 Task: Look for space in Akkol', Kazakhstan from 26th August, 2023 to 10th September, 2023 for 6 adults, 2 children in price range Rs.10000 to Rs.15000. Place can be entire place or shared room with 6 bedrooms having 6 beds and 6 bathrooms. Property type can be house, flat, guest house. Amenities needed are: wifi, TV, free parkinig on premises, gym, breakfast. Booking option can be shelf check-in. Required host language is English.
Action: Mouse moved to (411, 52)
Screenshot: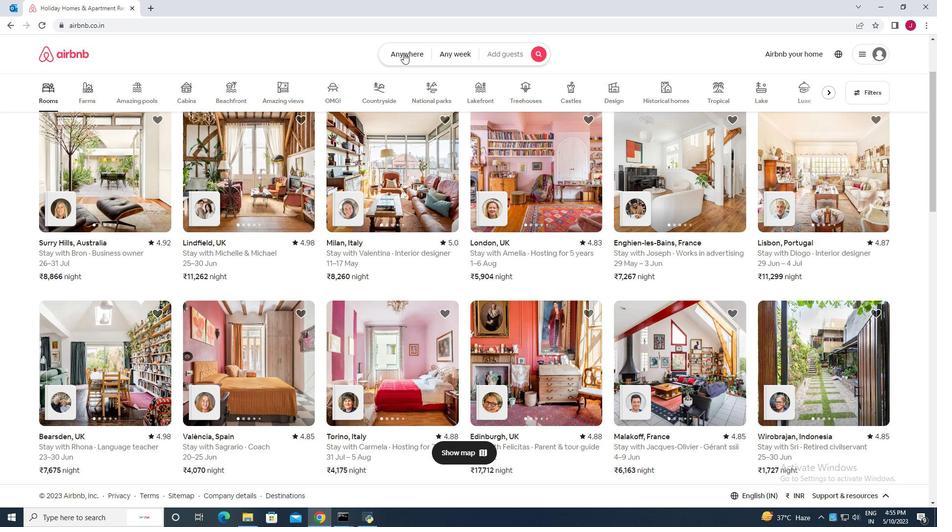 
Action: Mouse pressed left at (411, 52)
Screenshot: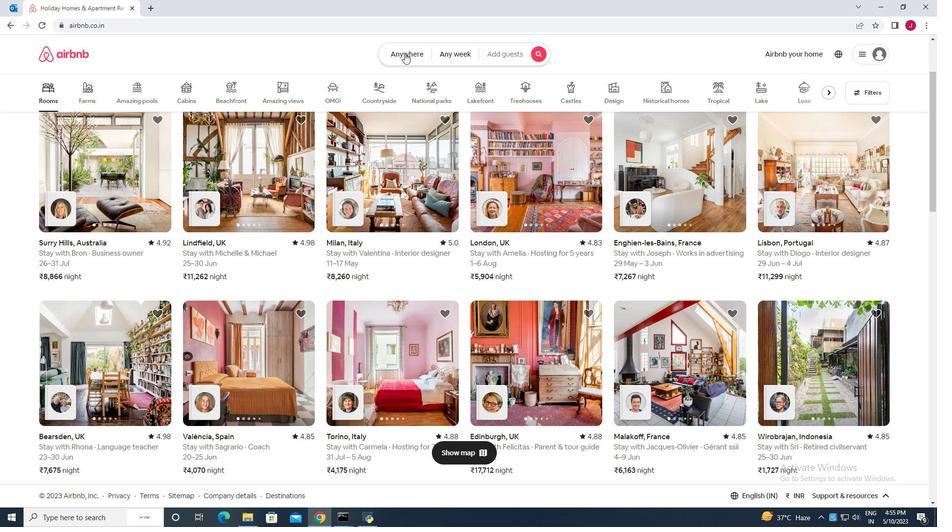 
Action: Mouse moved to (308, 93)
Screenshot: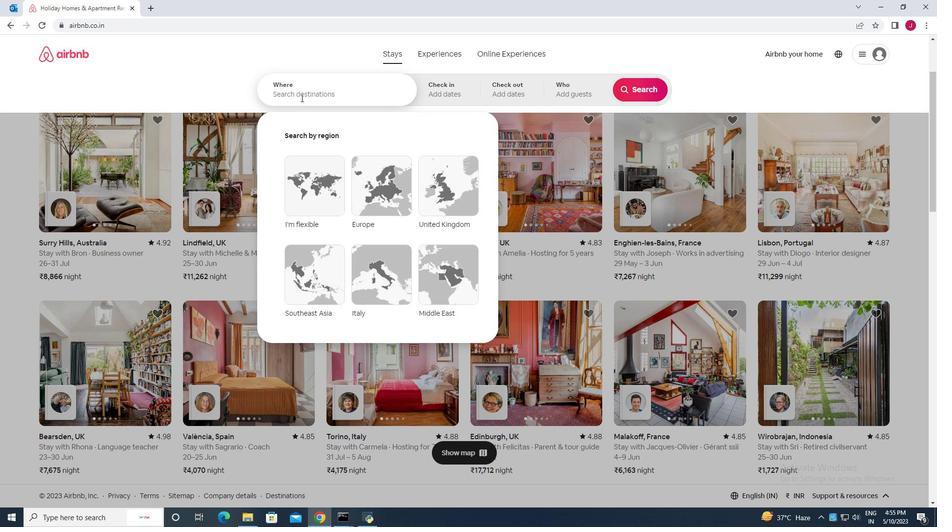 
Action: Mouse pressed left at (308, 93)
Screenshot: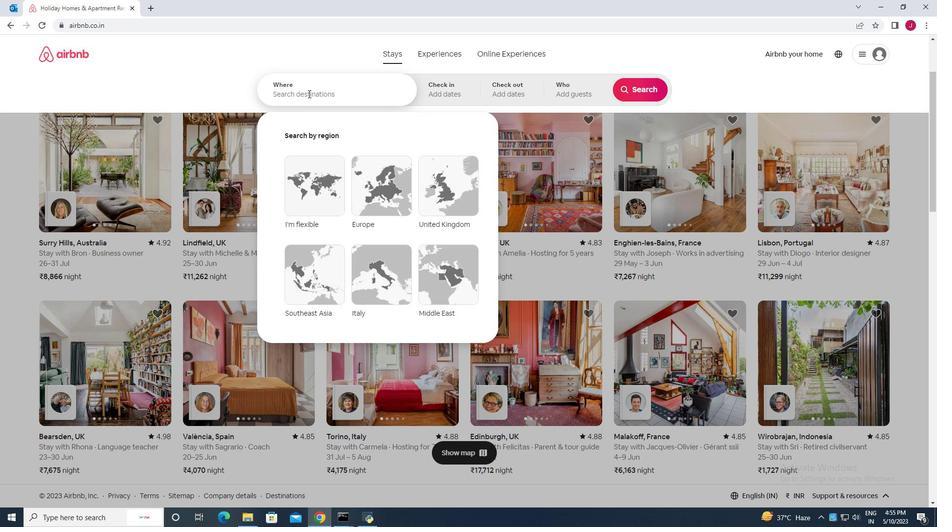 
Action: Key pressed akkol<Key.space>kazakhstan
Screenshot: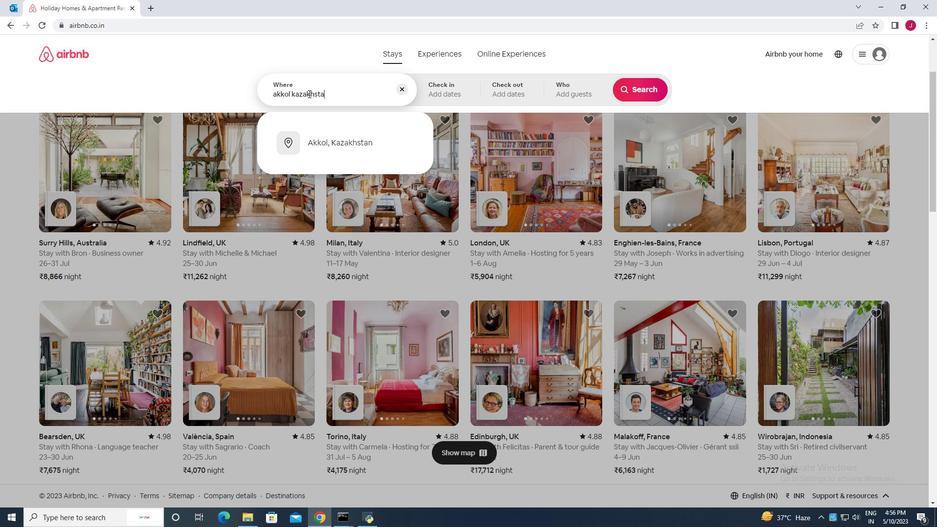 
Action: Mouse moved to (341, 138)
Screenshot: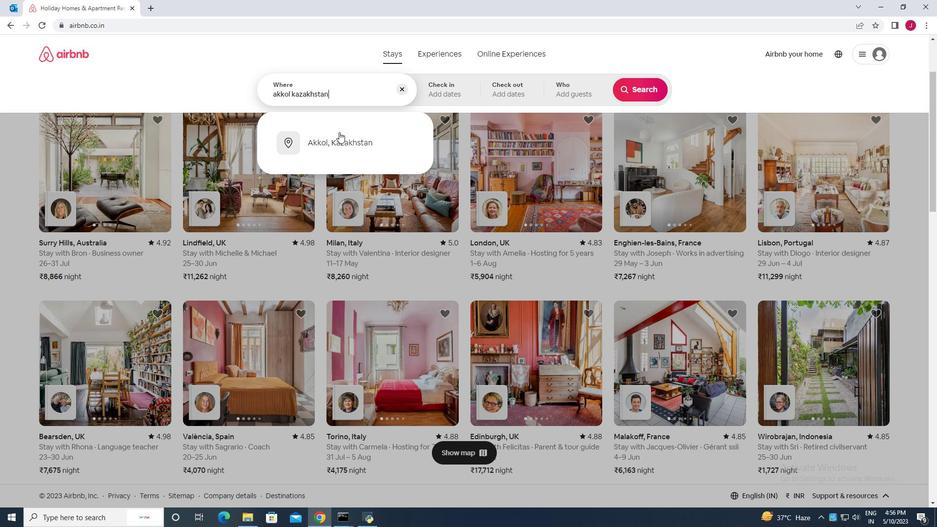 
Action: Mouse pressed left at (341, 138)
Screenshot: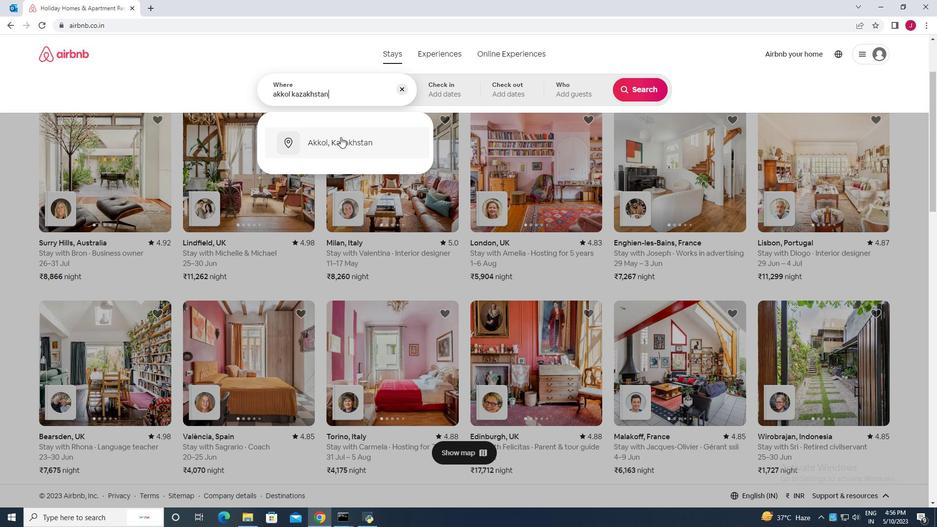 
Action: Mouse moved to (638, 168)
Screenshot: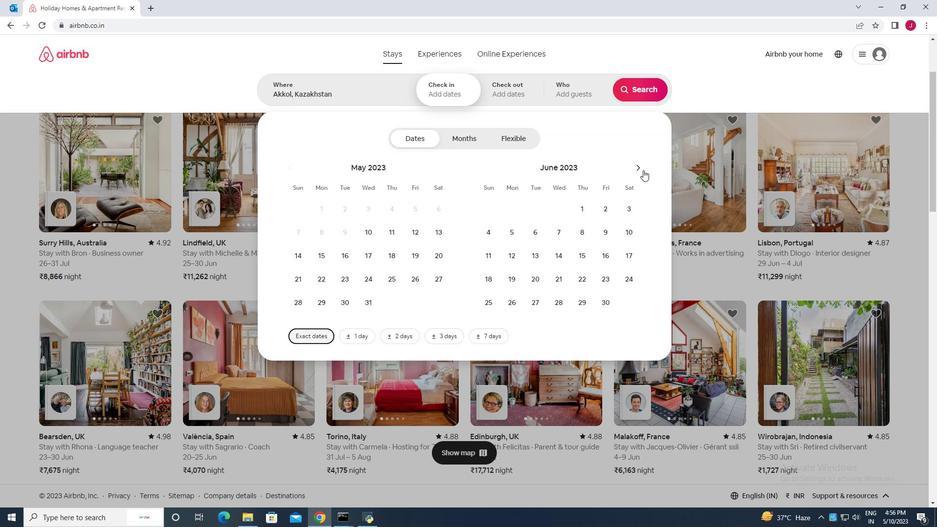 
Action: Mouse pressed left at (638, 168)
Screenshot: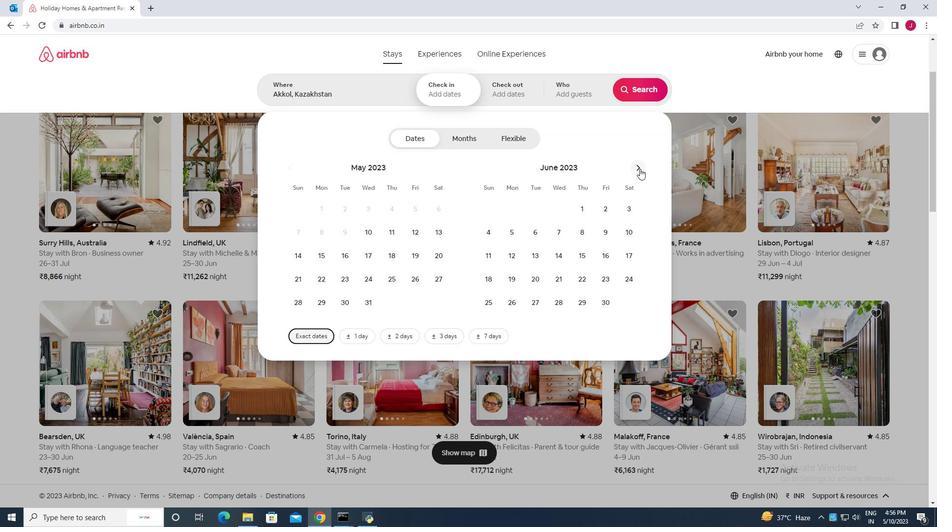 
Action: Mouse pressed left at (638, 168)
Screenshot: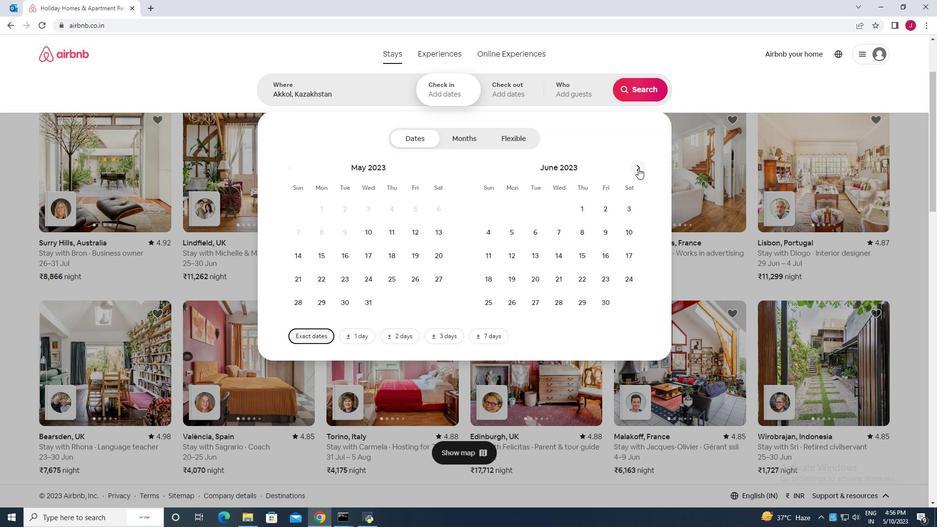 
Action: Mouse moved to (590, 233)
Screenshot: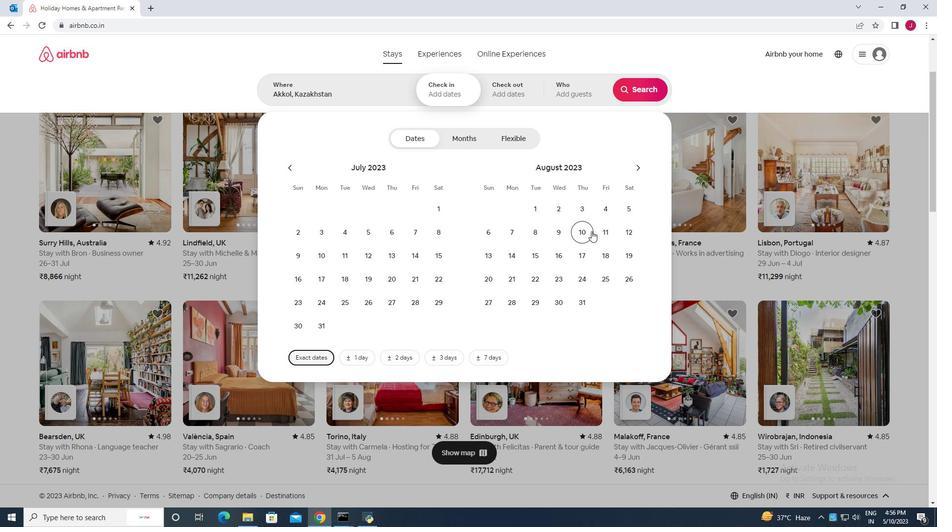 
Action: Mouse pressed left at (590, 233)
Screenshot: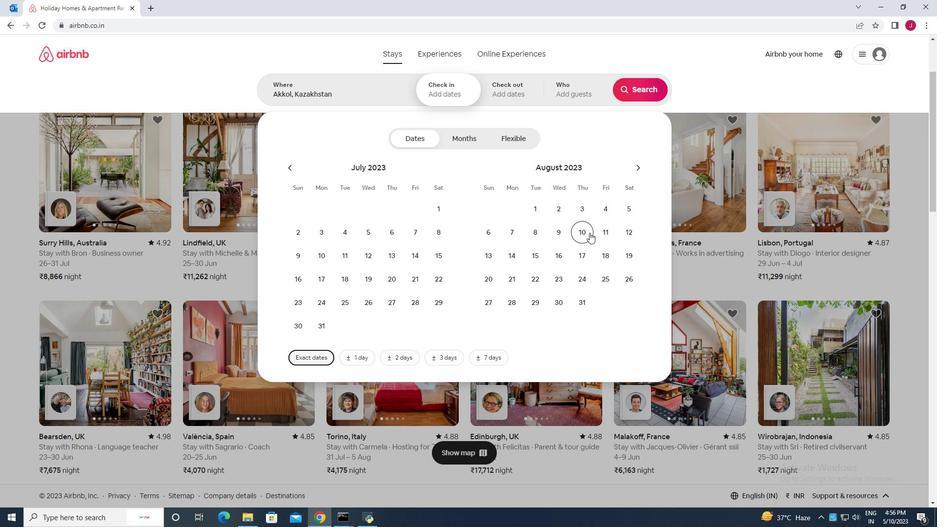 
Action: Mouse moved to (638, 167)
Screenshot: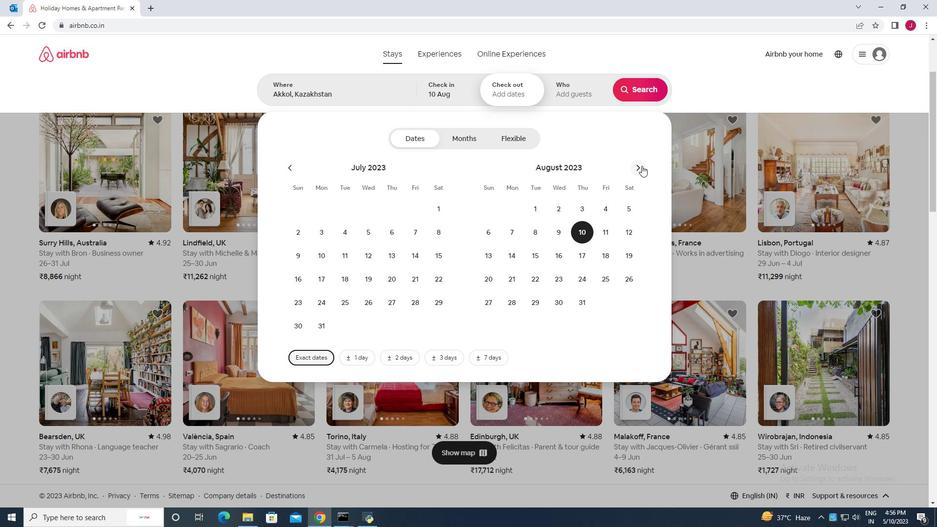 
Action: Mouse pressed left at (638, 167)
Screenshot: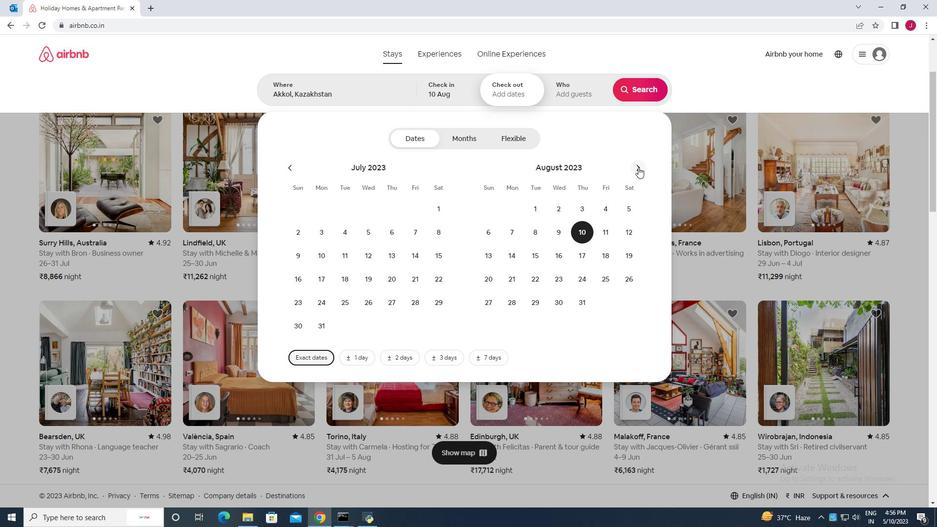
Action: Mouse moved to (486, 257)
Screenshot: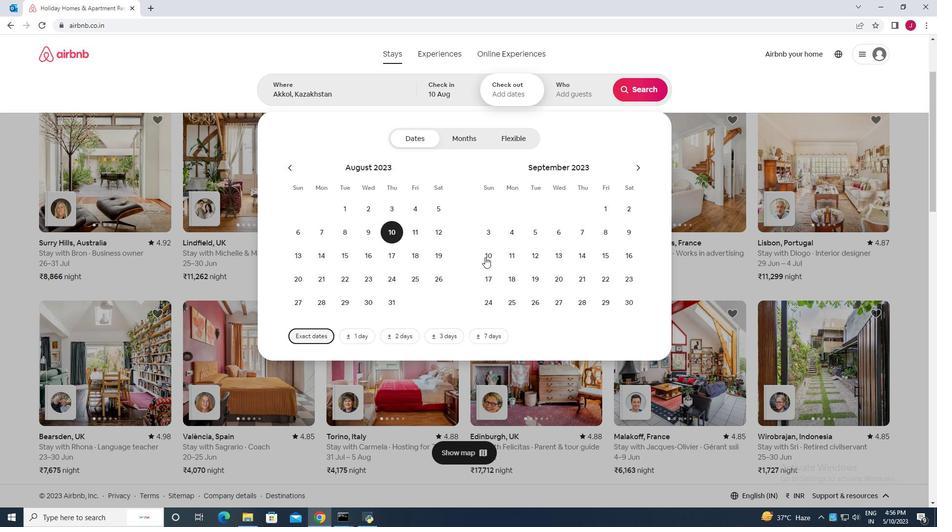 
Action: Mouse pressed left at (486, 257)
Screenshot: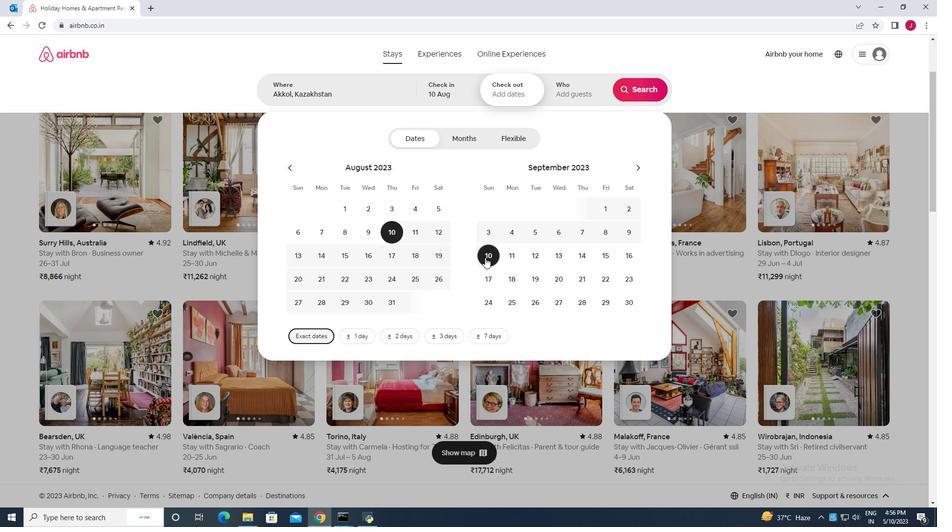 
Action: Mouse moved to (565, 94)
Screenshot: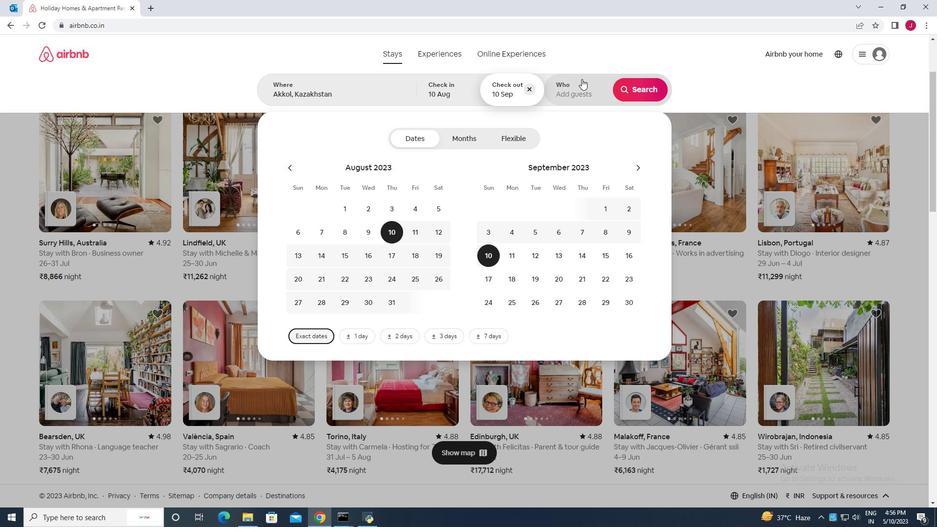 
Action: Mouse pressed left at (565, 94)
Screenshot: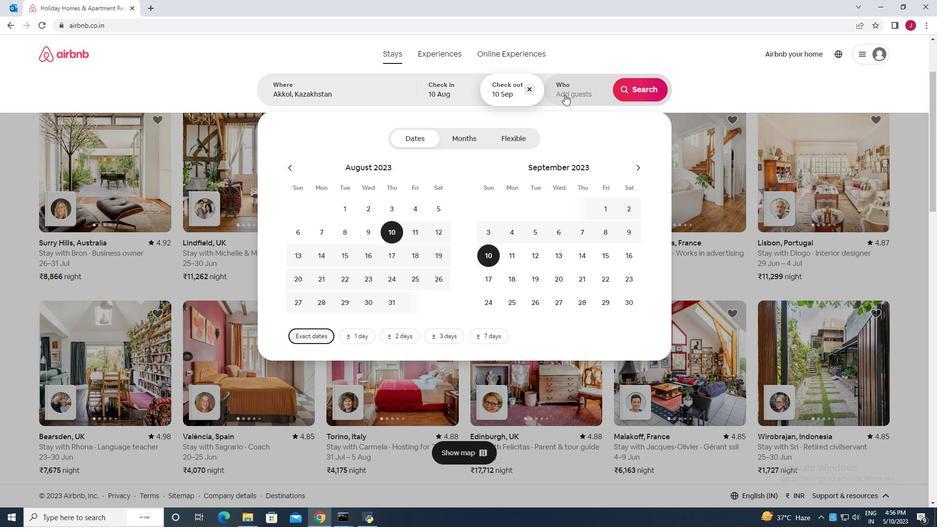 
Action: Mouse moved to (642, 144)
Screenshot: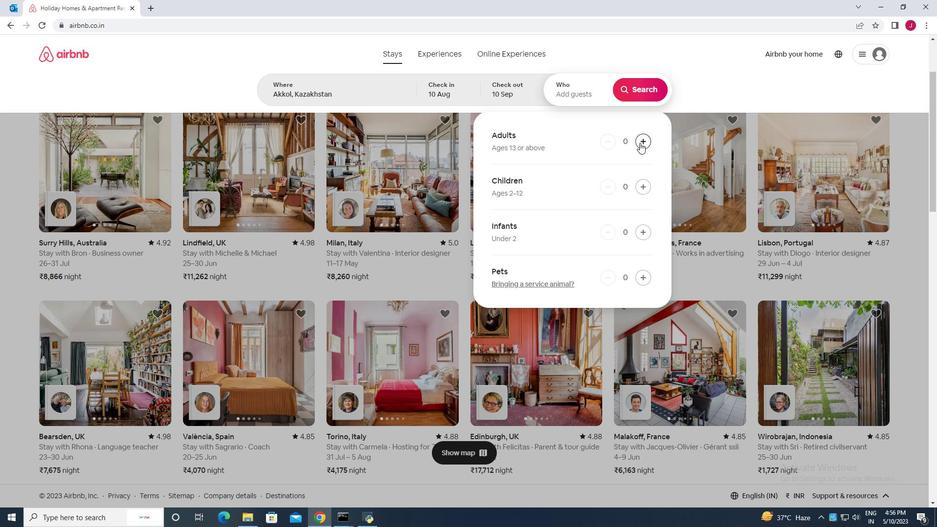 
Action: Mouse pressed left at (642, 144)
Screenshot: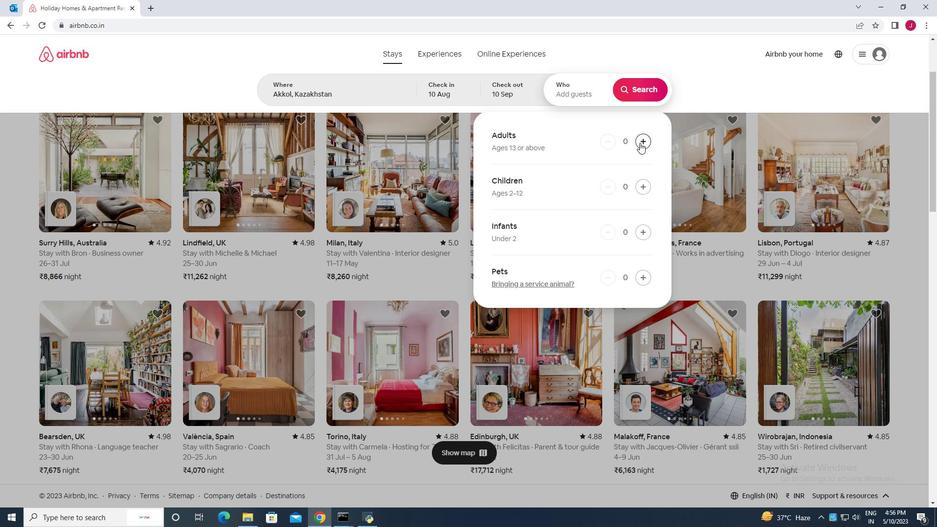
Action: Mouse moved to (643, 144)
Screenshot: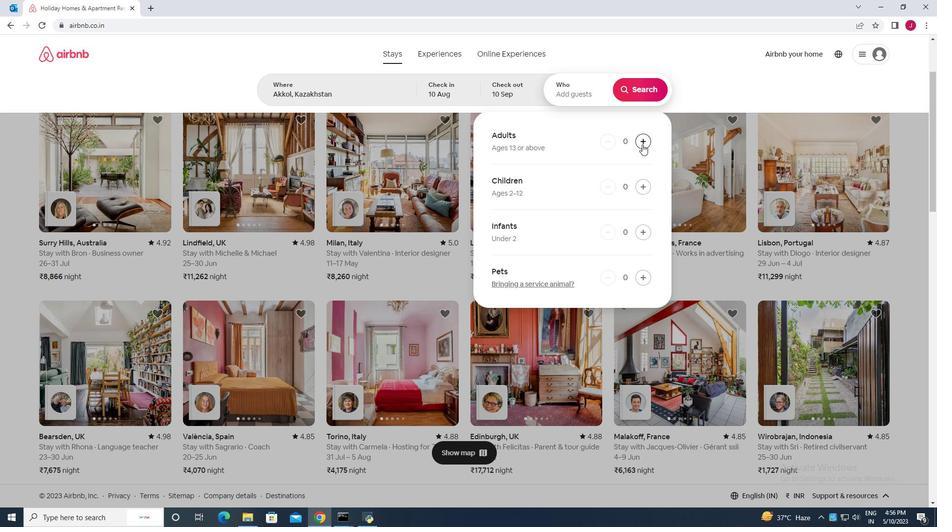 
Action: Mouse pressed left at (643, 144)
Screenshot: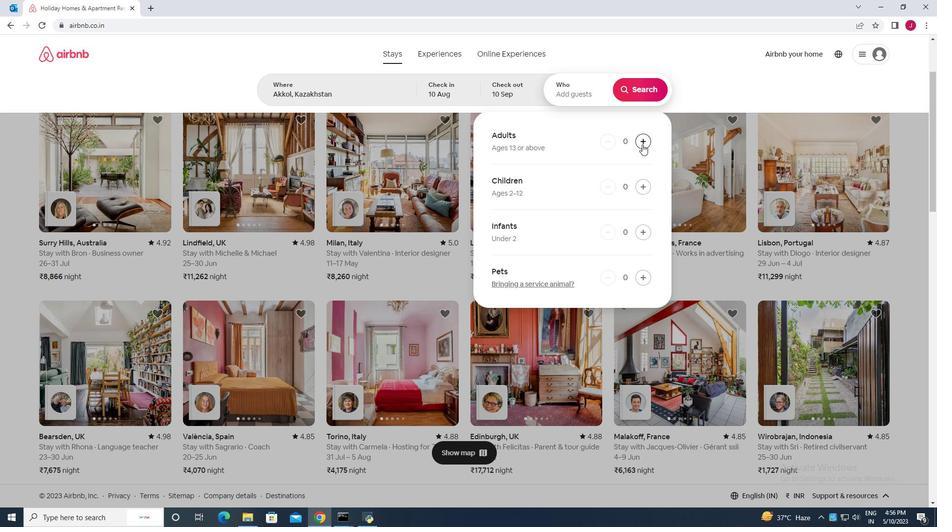 
Action: Mouse pressed left at (643, 144)
Screenshot: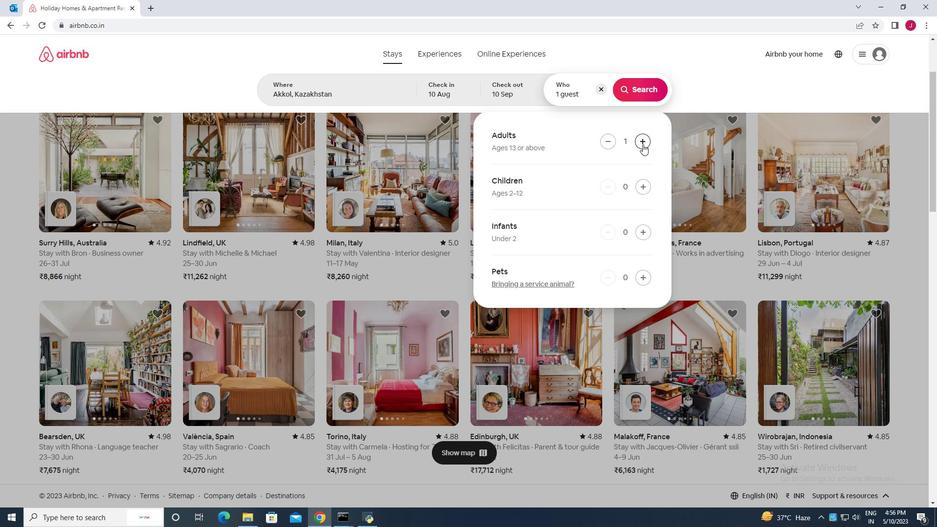 
Action: Mouse pressed left at (643, 144)
Screenshot: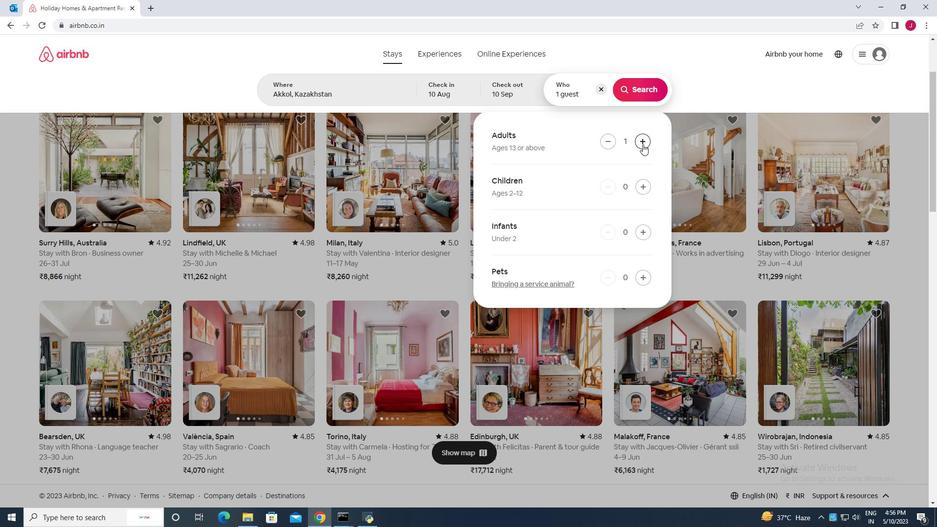 
Action: Mouse pressed left at (643, 144)
Screenshot: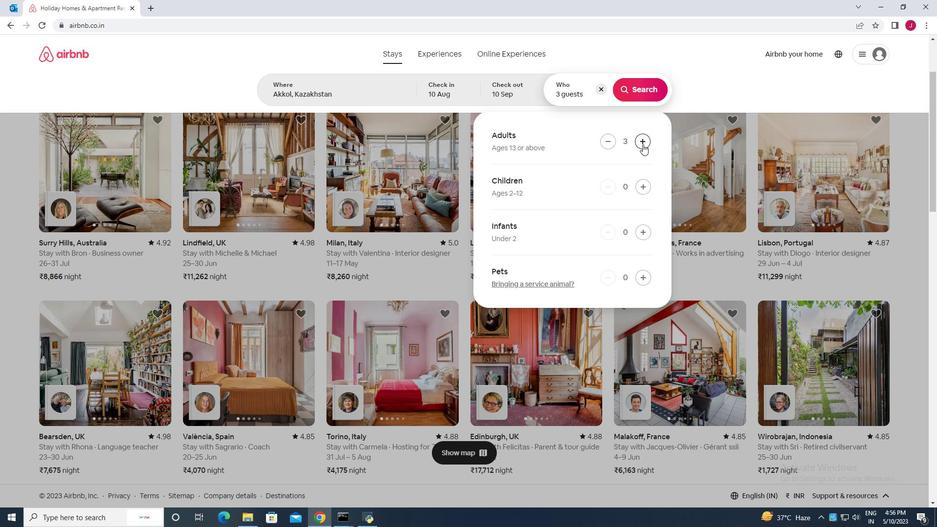 
Action: Mouse pressed left at (643, 144)
Screenshot: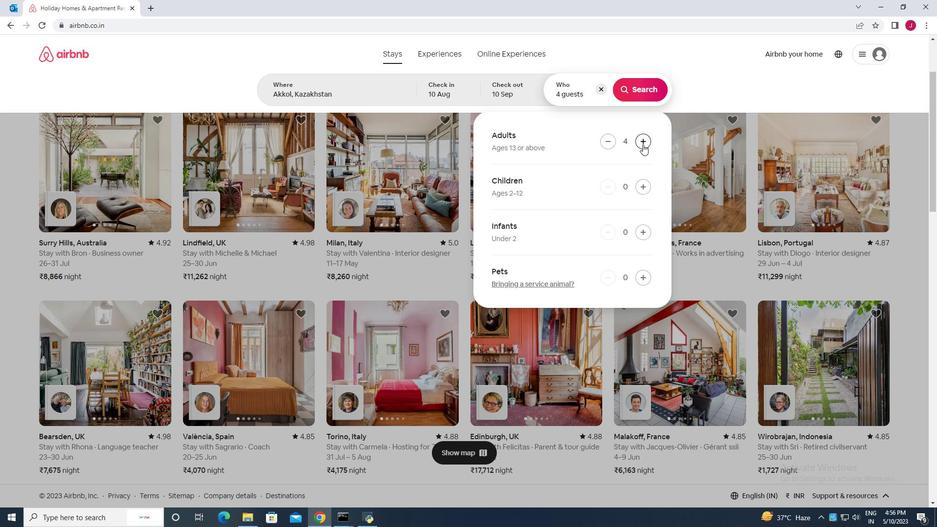 
Action: Mouse pressed left at (643, 144)
Screenshot: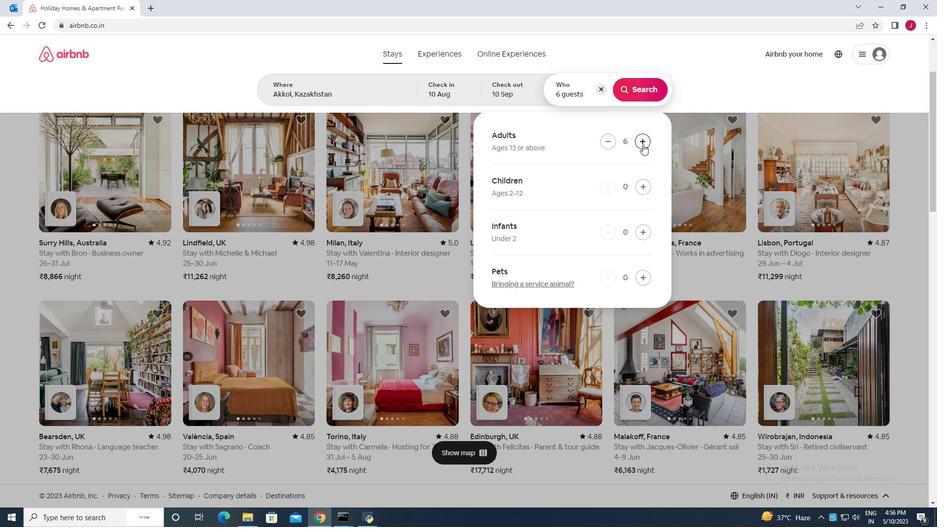 
Action: Mouse moved to (610, 142)
Screenshot: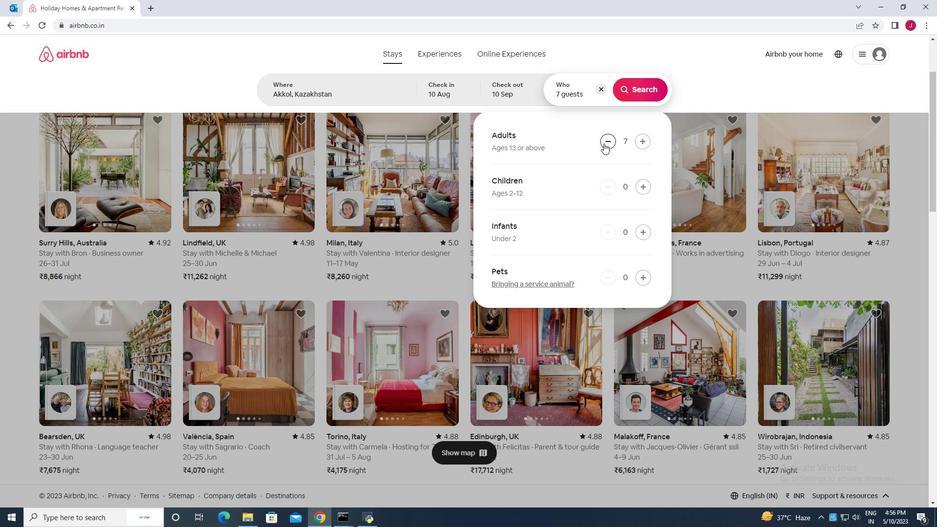 
Action: Mouse pressed left at (610, 142)
Screenshot: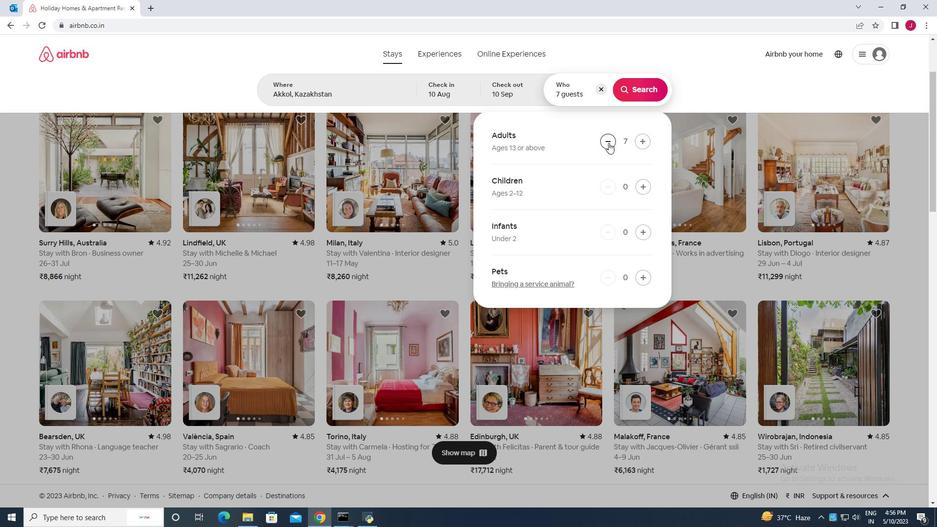 
Action: Mouse moved to (641, 184)
Screenshot: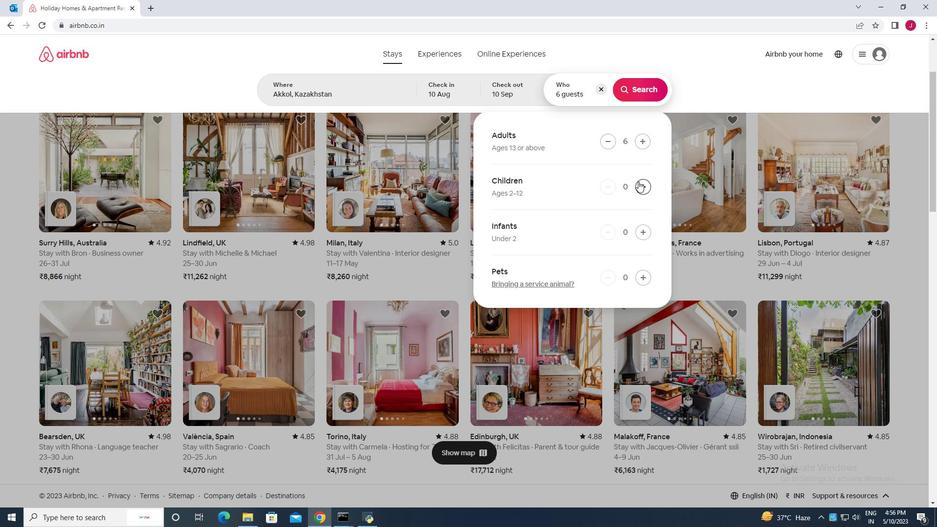 
Action: Mouse pressed left at (641, 184)
Screenshot: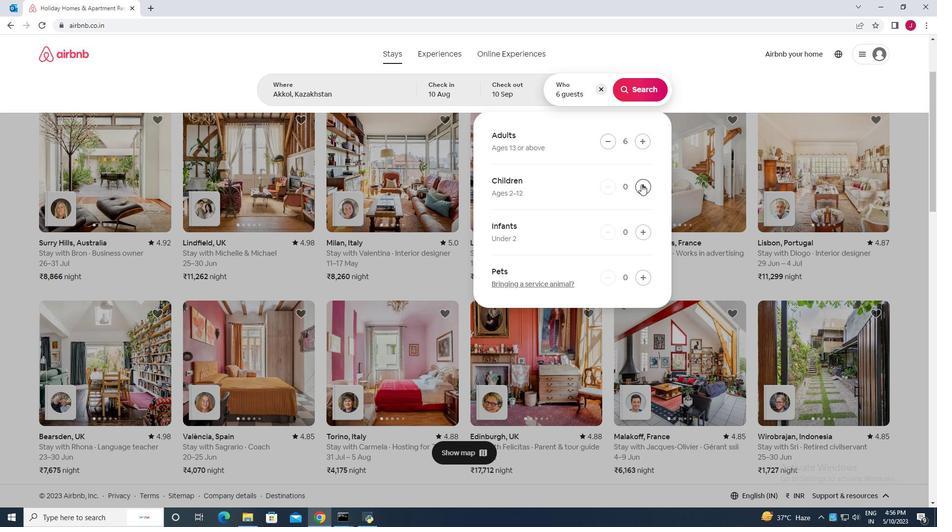 
Action: Mouse pressed left at (641, 184)
Screenshot: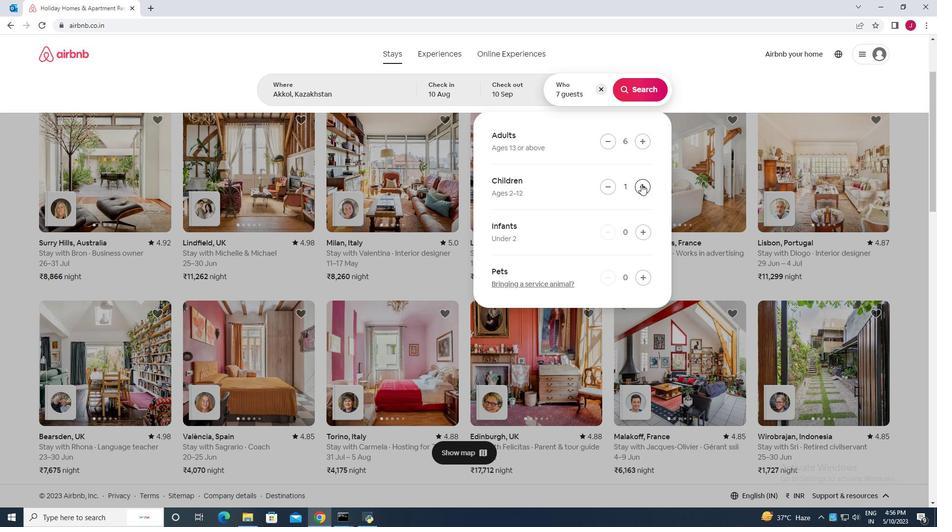 
Action: Mouse moved to (648, 91)
Screenshot: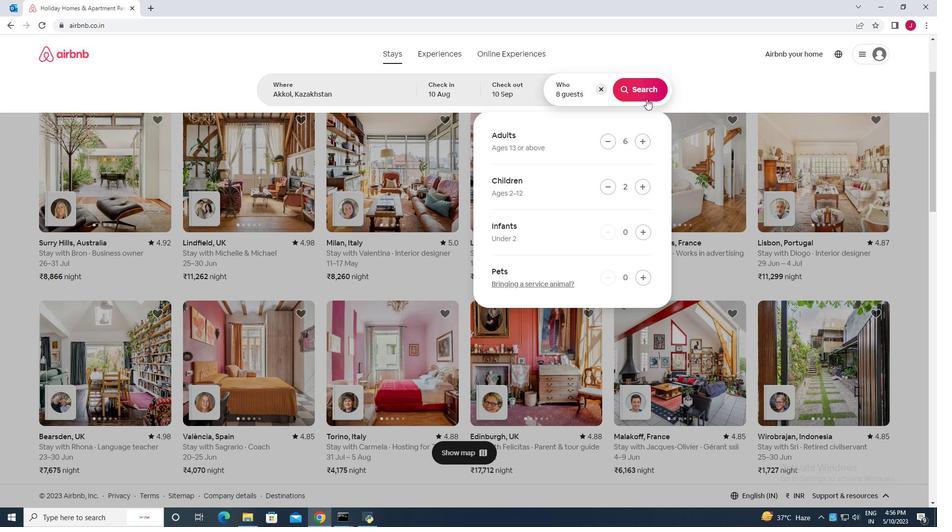 
Action: Mouse pressed left at (648, 91)
Screenshot: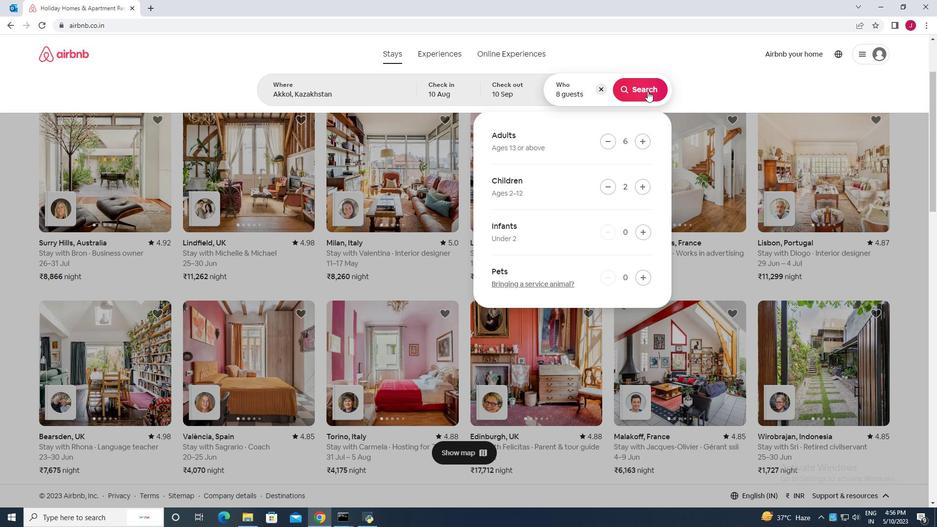 
Action: Mouse moved to (899, 93)
Screenshot: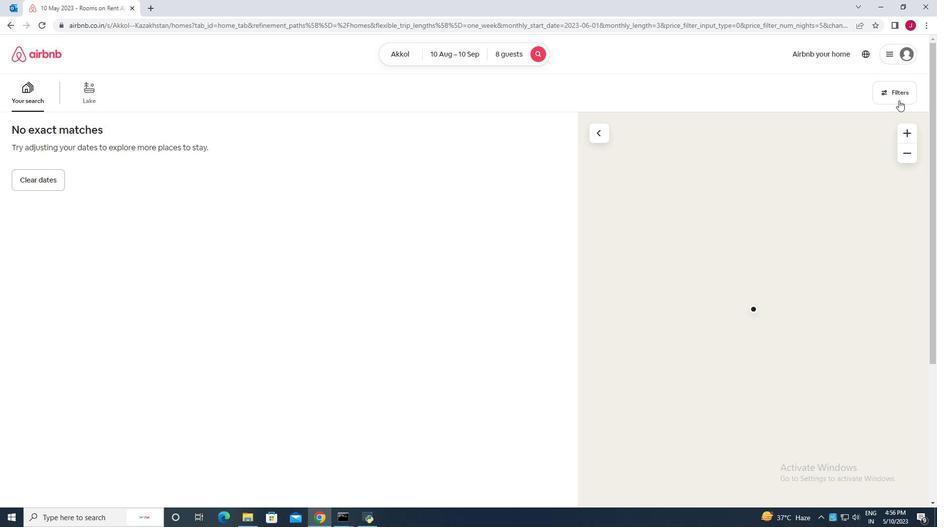 
Action: Mouse pressed left at (899, 93)
Screenshot: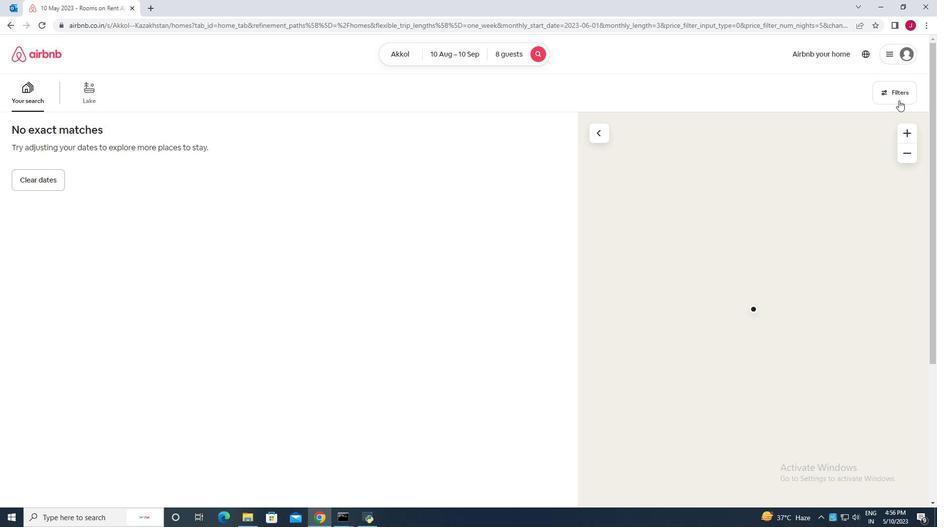
Action: Mouse moved to (364, 338)
Screenshot: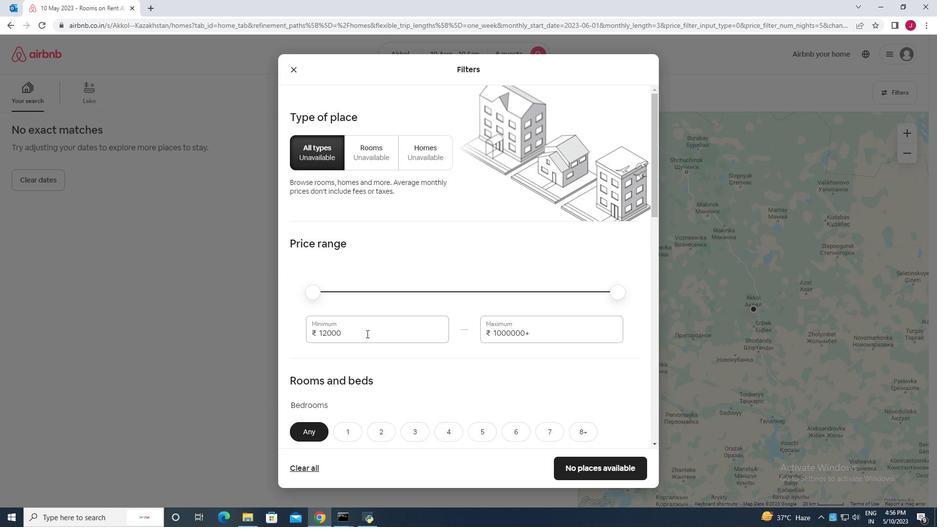 
Action: Mouse pressed left at (364, 338)
Screenshot: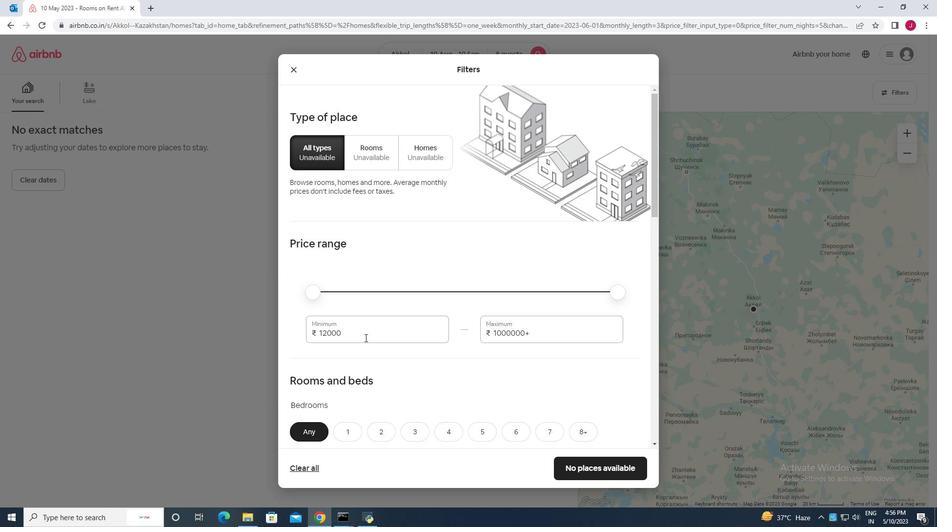 
Action: Mouse moved to (364, 338)
Screenshot: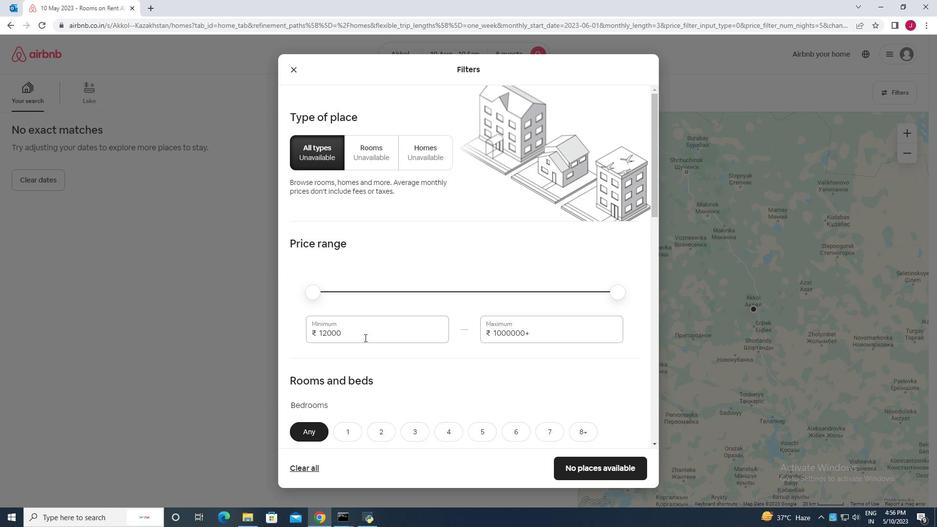 
Action: Key pressed <Key.backspace><Key.backspace><Key.backspace><Key.backspace><Key.backspace>10000
Screenshot: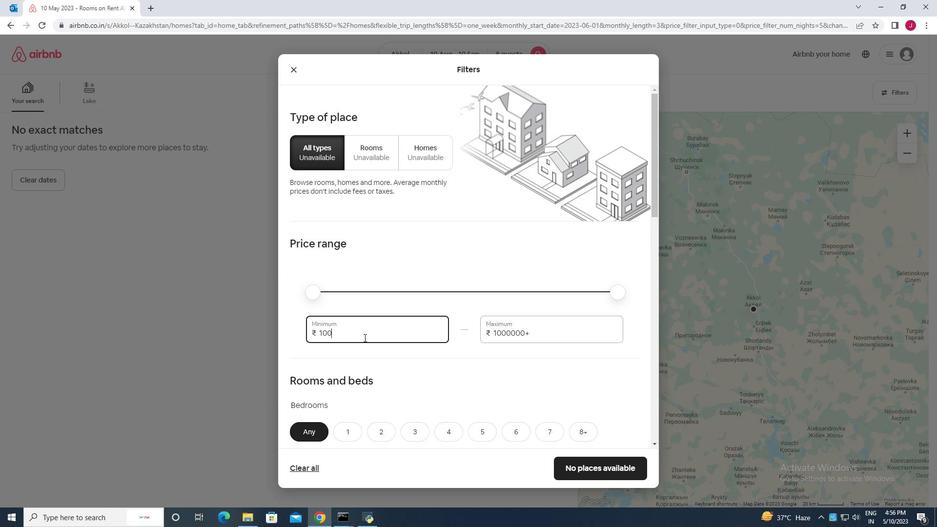
Action: Mouse moved to (558, 338)
Screenshot: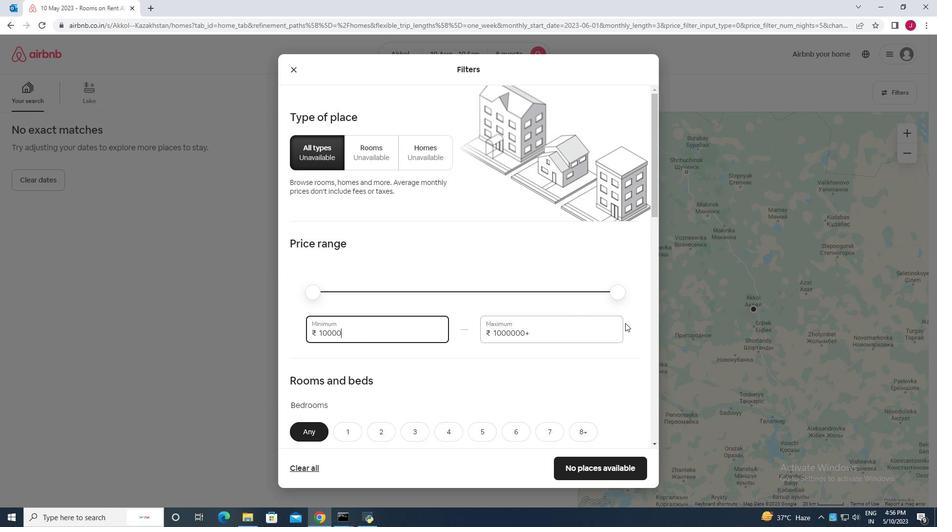 
Action: Mouse pressed left at (558, 338)
Screenshot: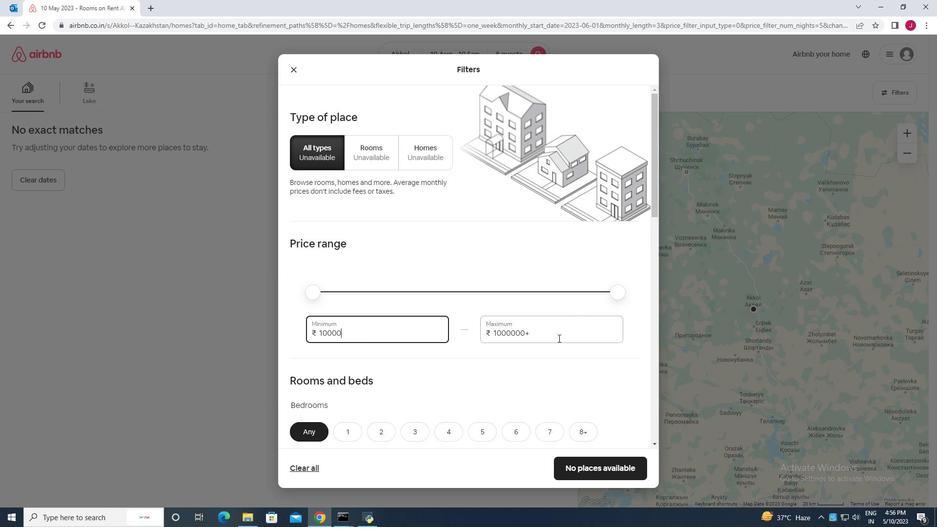 
Action: Key pressed <Key.backspace><Key.backspace><Key.backspace><Key.backspace><Key.backspace><Key.backspace><Key.backspace><Key.backspace><Key.backspace><Key.backspace><Key.backspace>15000
Screenshot: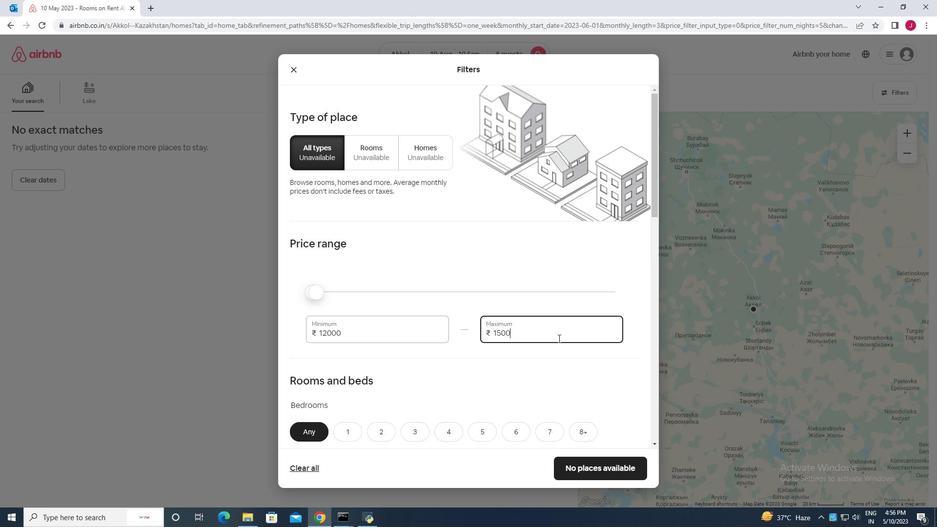 
Action: Mouse scrolled (558, 338) with delta (0, 0)
Screenshot: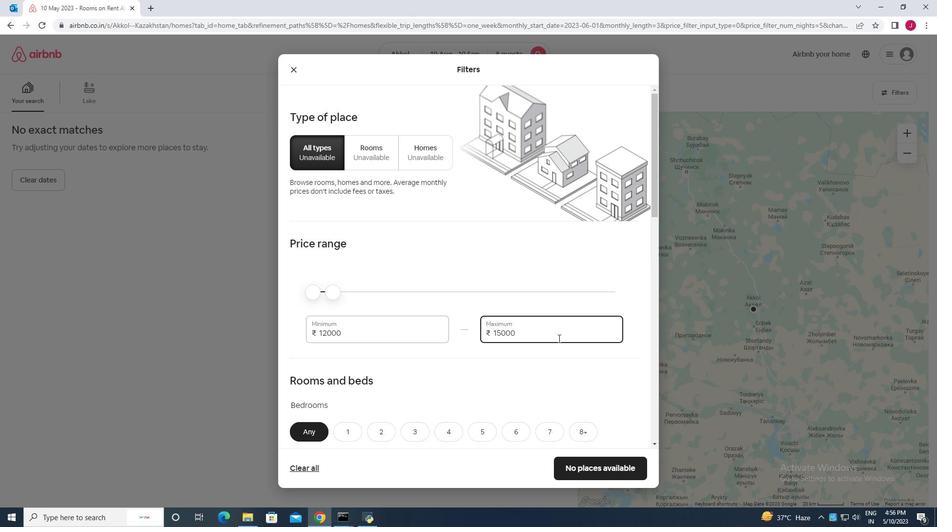 
Action: Mouse scrolled (558, 338) with delta (0, 0)
Screenshot: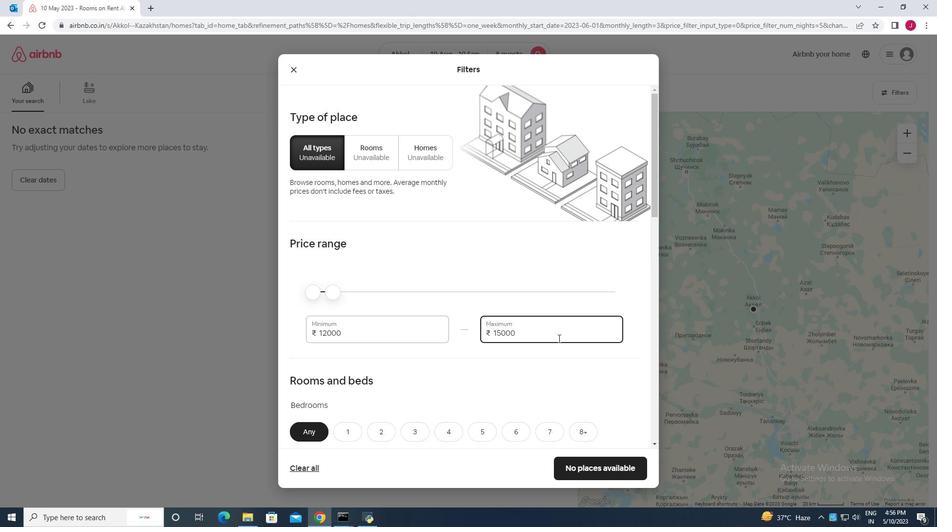 
Action: Mouse moved to (541, 343)
Screenshot: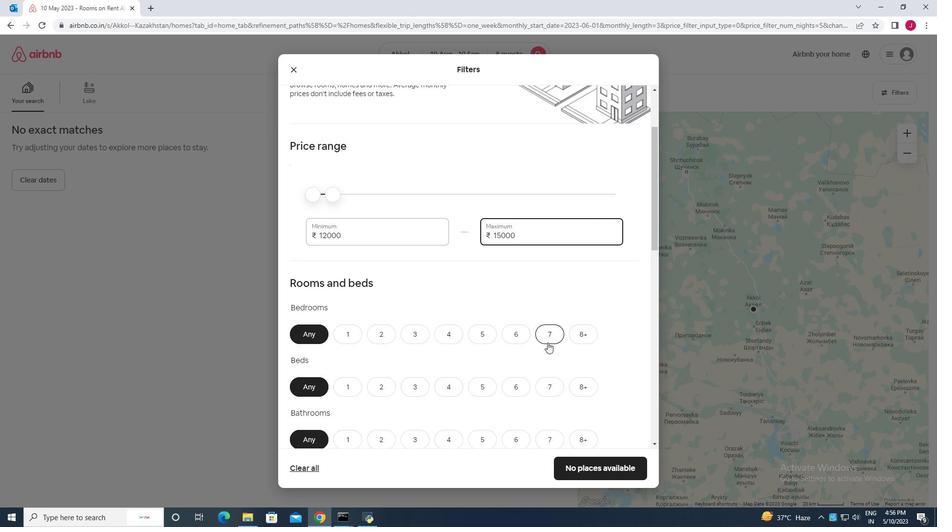 
Action: Mouse scrolled (541, 343) with delta (0, 0)
Screenshot: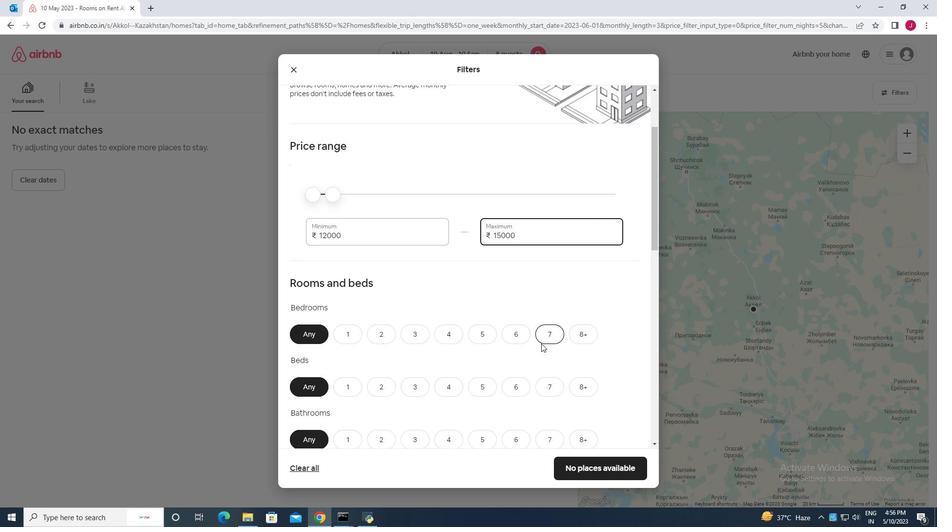 
Action: Mouse scrolled (541, 343) with delta (0, 0)
Screenshot: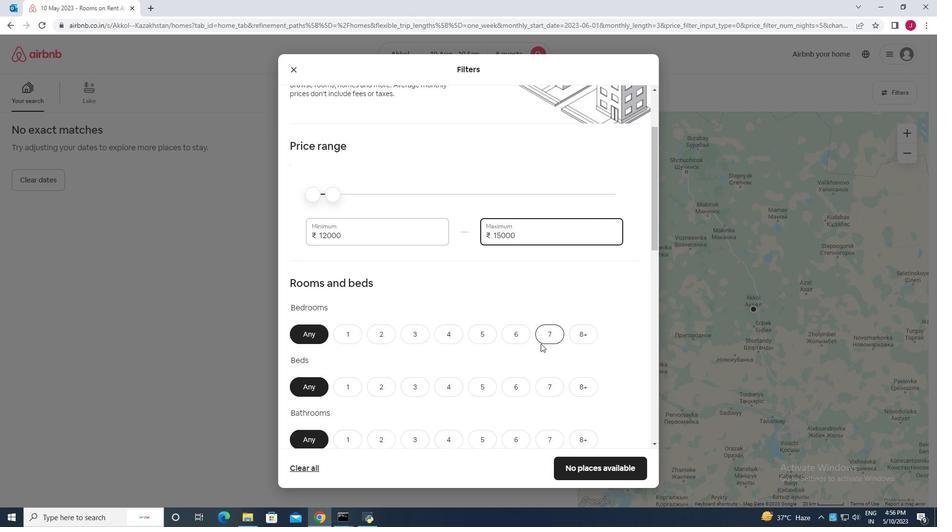 
Action: Mouse scrolled (541, 343) with delta (0, 0)
Screenshot: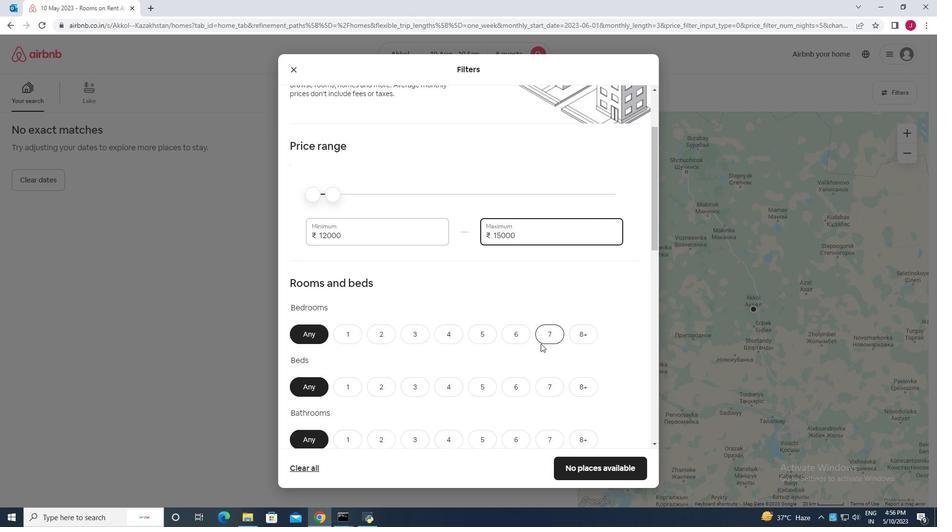 
Action: Mouse moved to (518, 191)
Screenshot: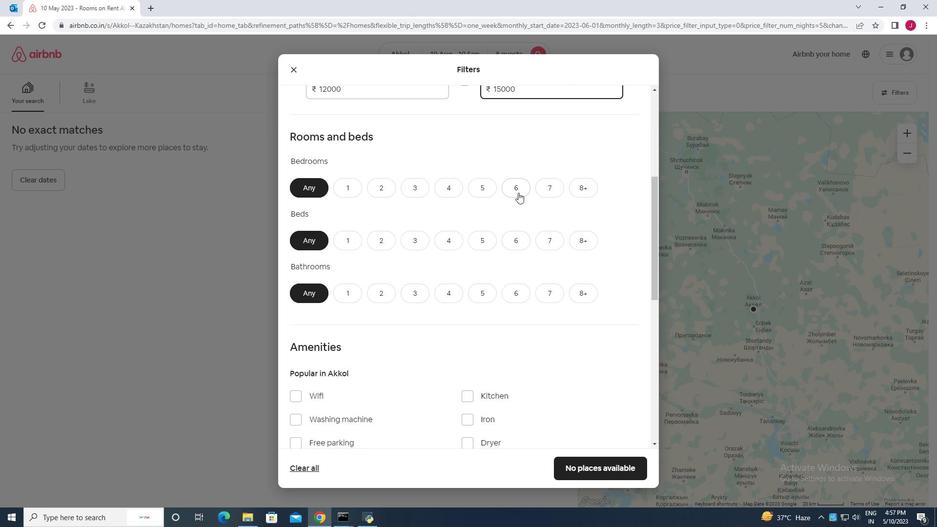 
Action: Mouse pressed left at (518, 191)
Screenshot: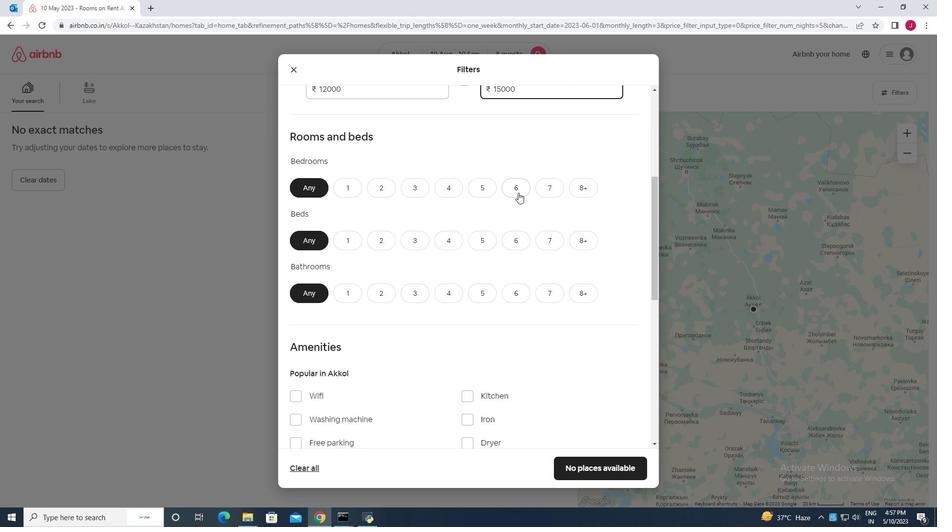 
Action: Mouse moved to (516, 242)
Screenshot: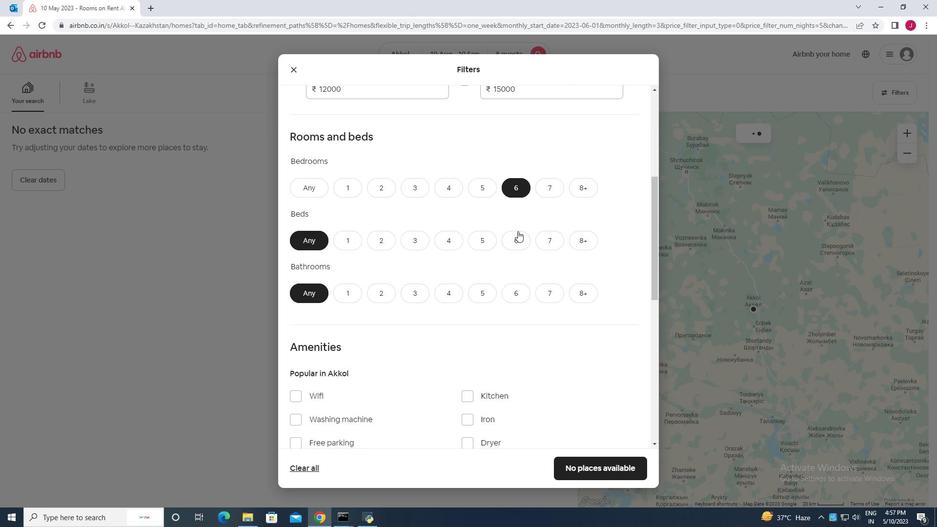 
Action: Mouse pressed left at (516, 242)
Screenshot: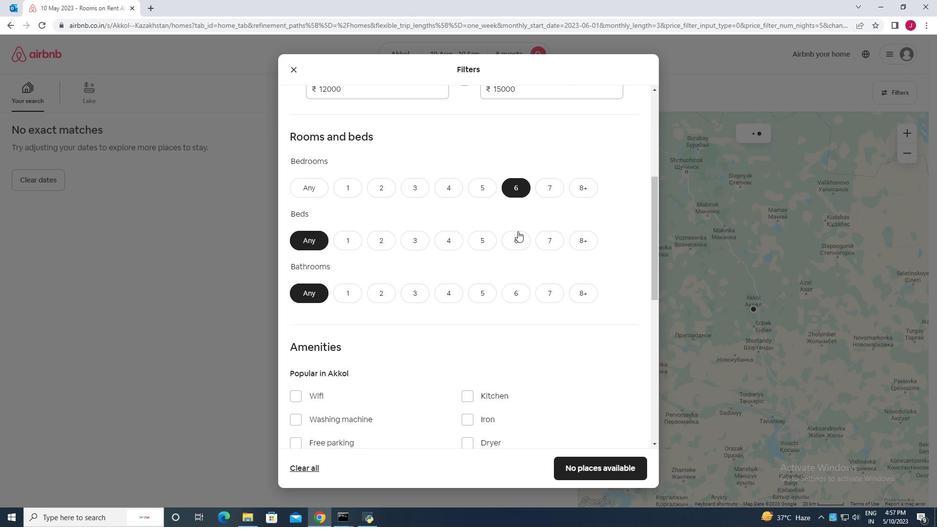
Action: Mouse moved to (517, 291)
Screenshot: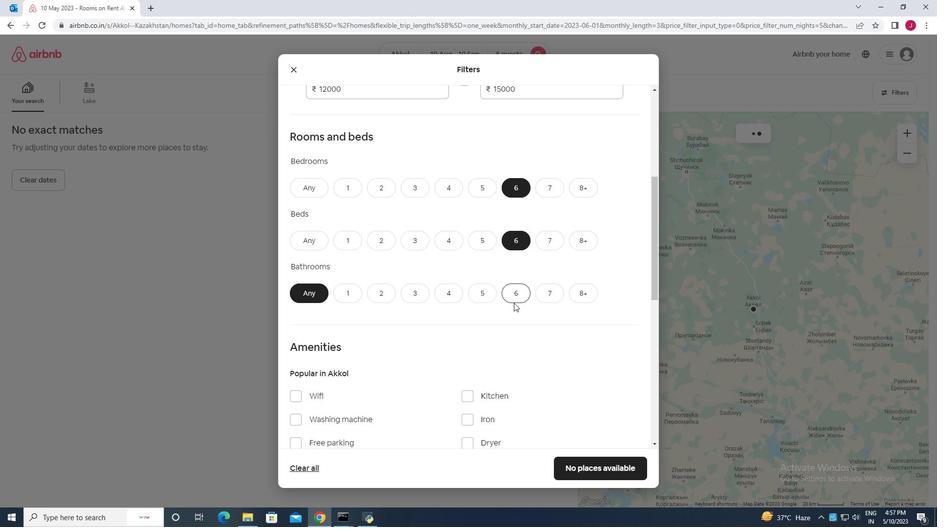 
Action: Mouse pressed left at (517, 291)
Screenshot: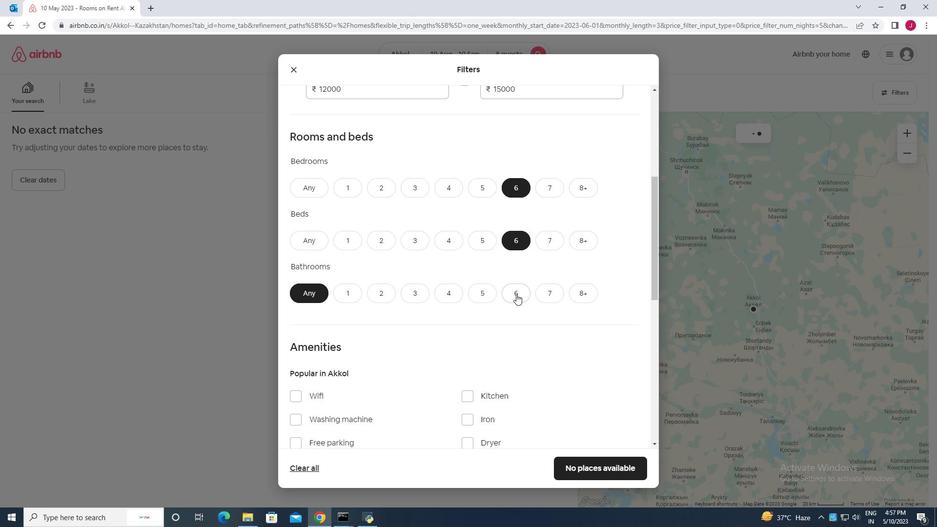 
Action: Mouse moved to (466, 301)
Screenshot: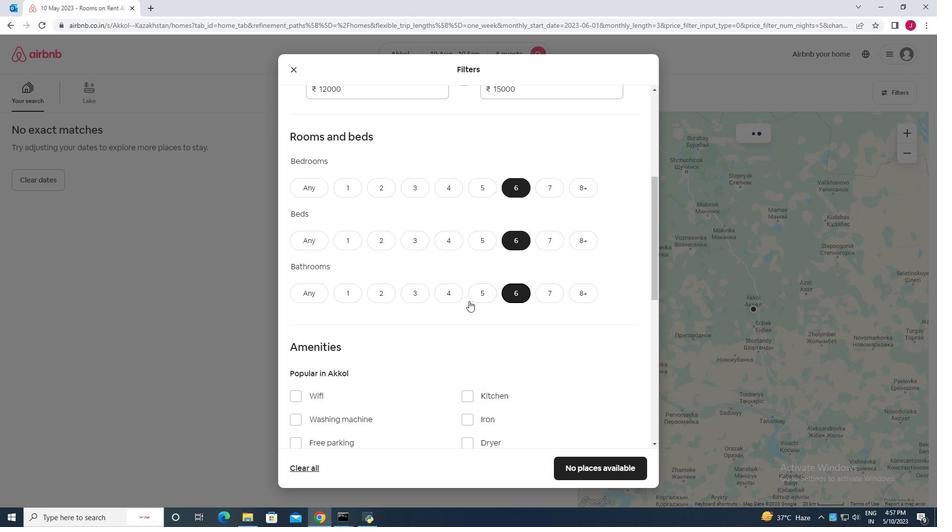 
Action: Mouse scrolled (466, 301) with delta (0, 0)
Screenshot: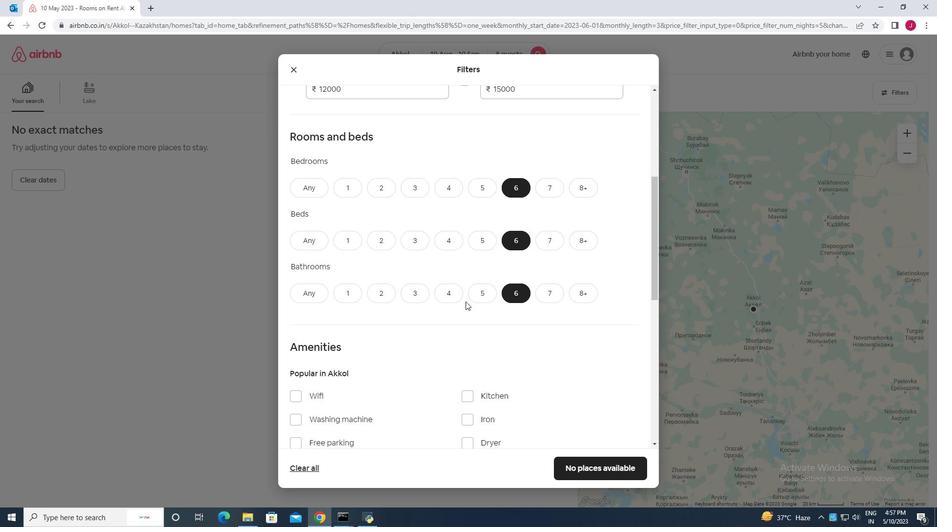 
Action: Mouse scrolled (466, 301) with delta (0, 0)
Screenshot: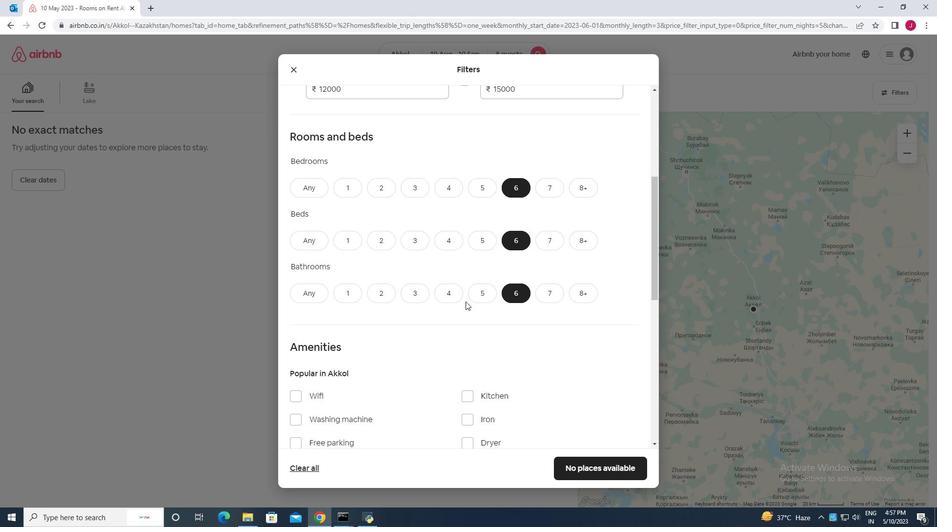 
Action: Mouse scrolled (466, 301) with delta (0, 0)
Screenshot: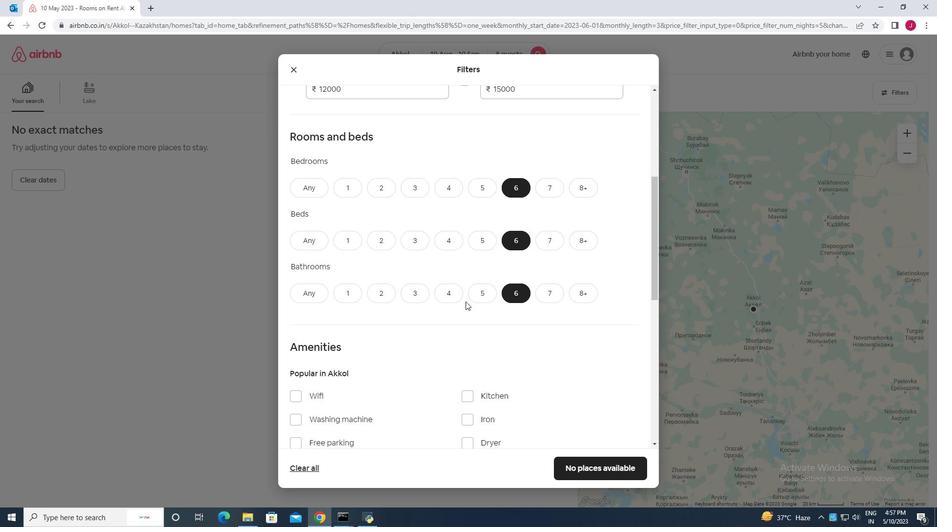 
Action: Mouse scrolled (466, 301) with delta (0, 0)
Screenshot: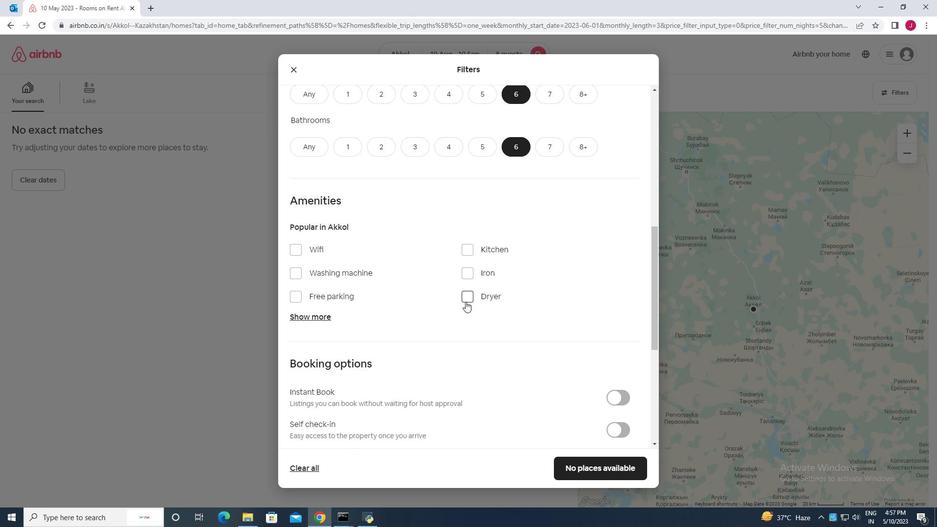
Action: Mouse scrolled (466, 301) with delta (0, 0)
Screenshot: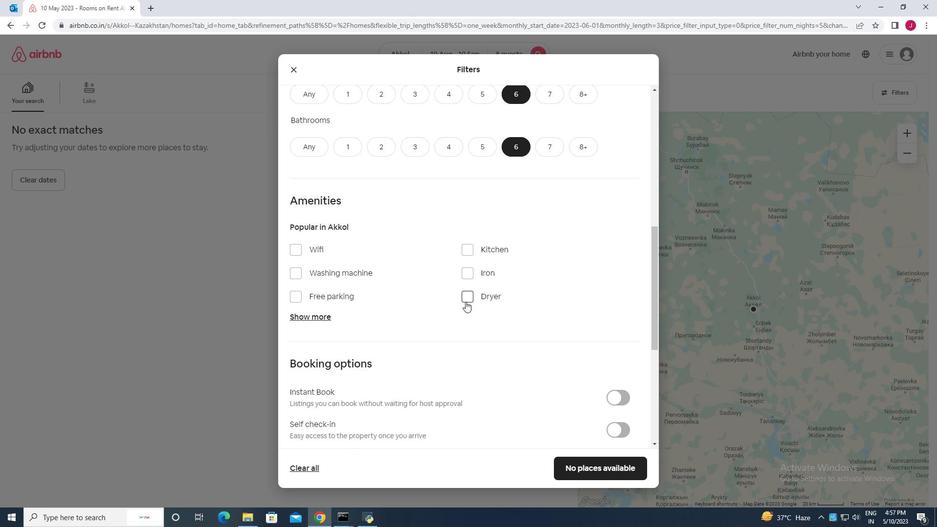
Action: Mouse moved to (320, 219)
Screenshot: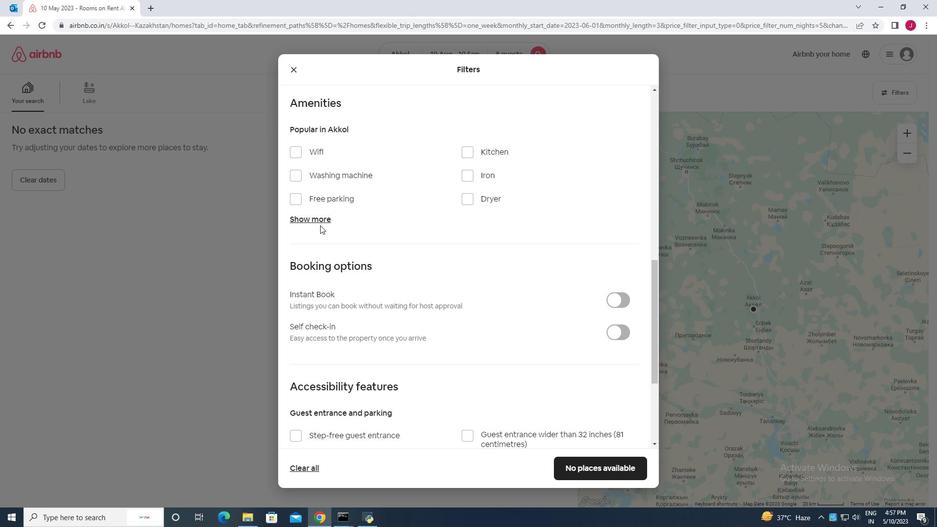 
Action: Mouse pressed left at (320, 219)
Screenshot: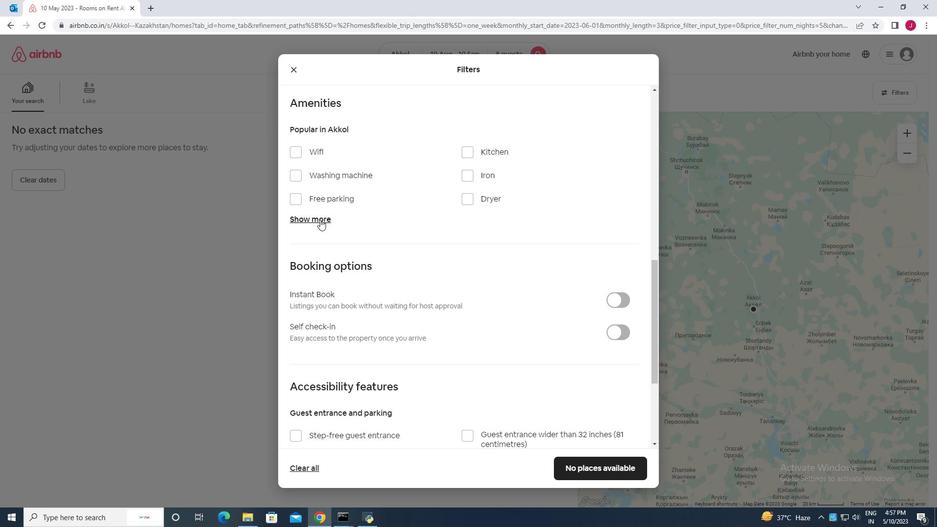 
Action: Mouse moved to (294, 149)
Screenshot: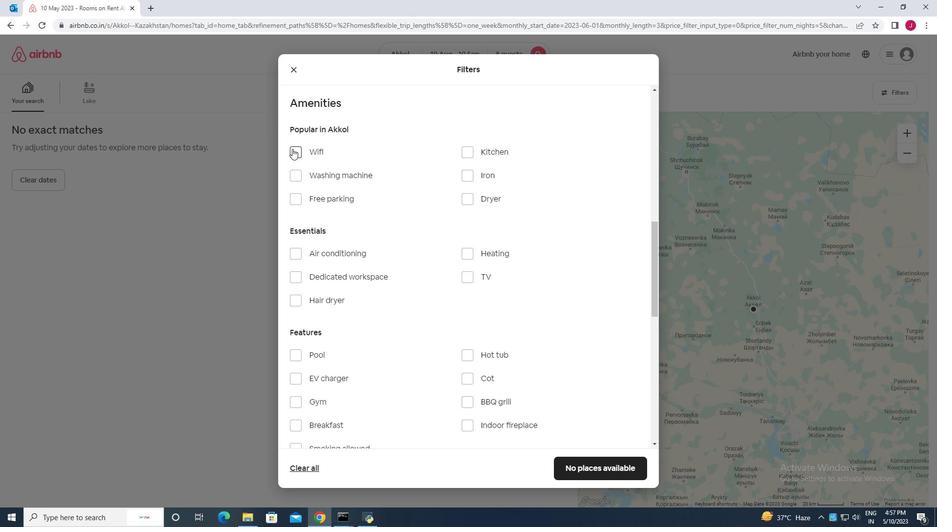 
Action: Mouse pressed left at (294, 149)
Screenshot: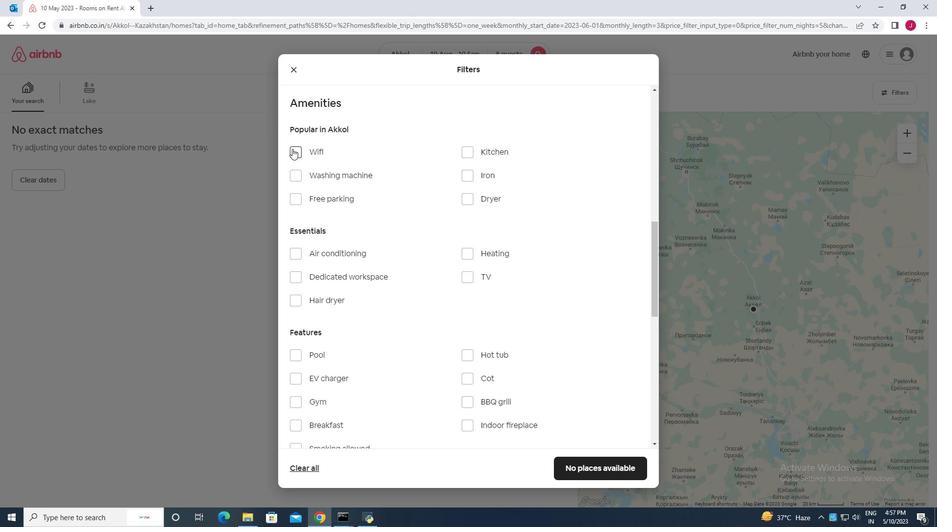 
Action: Mouse moved to (353, 195)
Screenshot: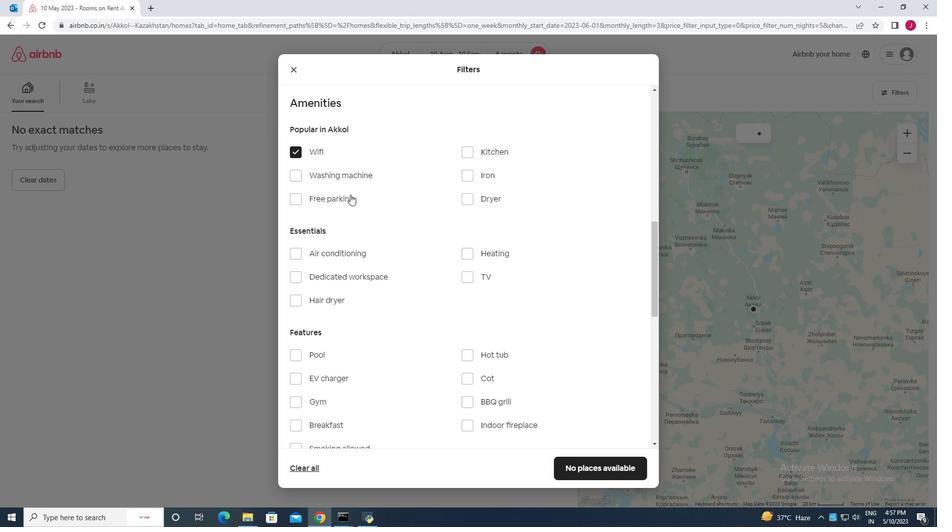 
Action: Mouse scrolled (353, 194) with delta (0, 0)
Screenshot: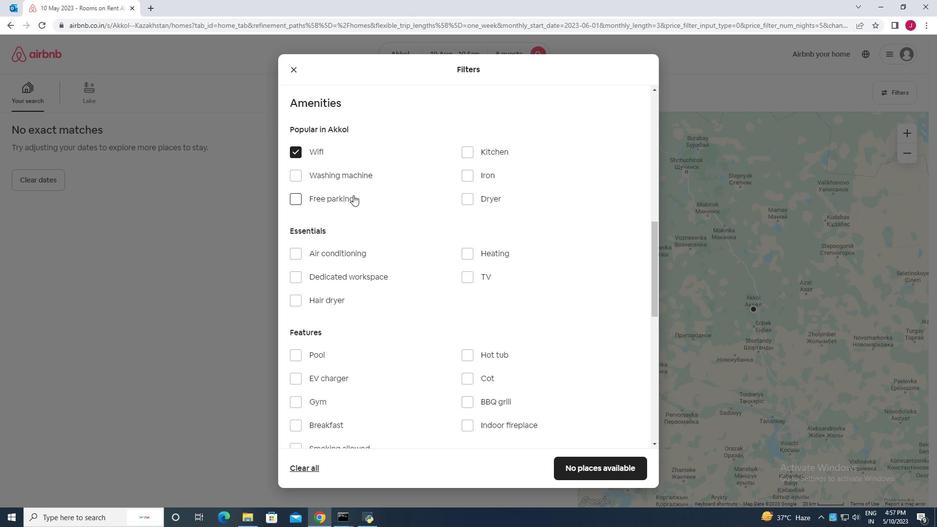 
Action: Mouse scrolled (353, 194) with delta (0, 0)
Screenshot: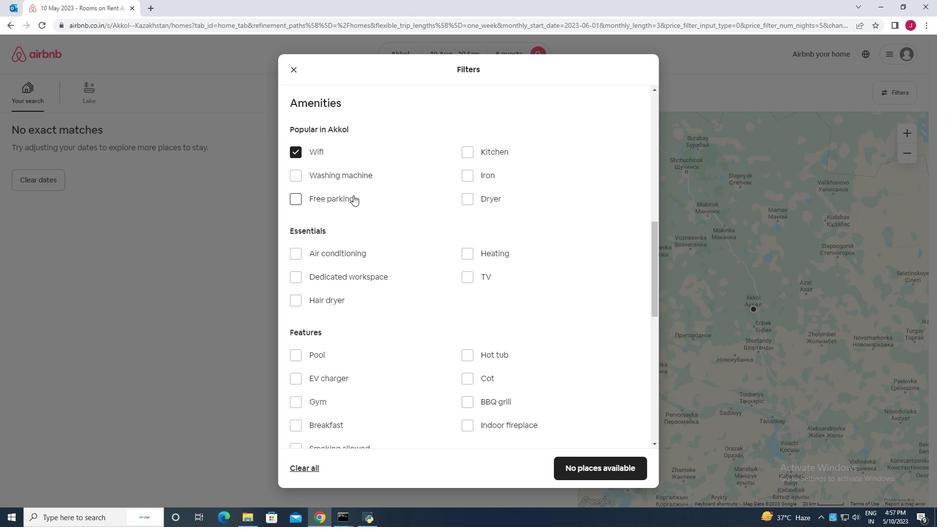 
Action: Mouse moved to (468, 181)
Screenshot: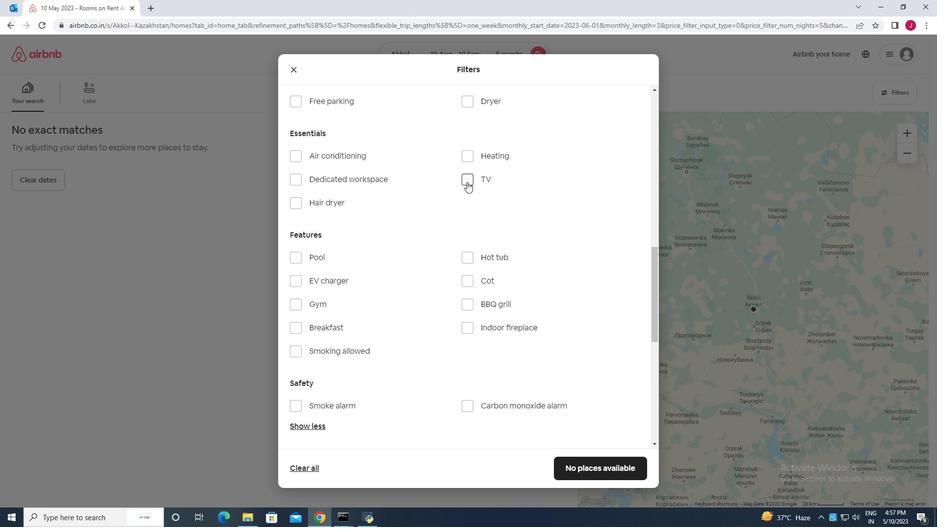 
Action: Mouse pressed left at (468, 181)
Screenshot: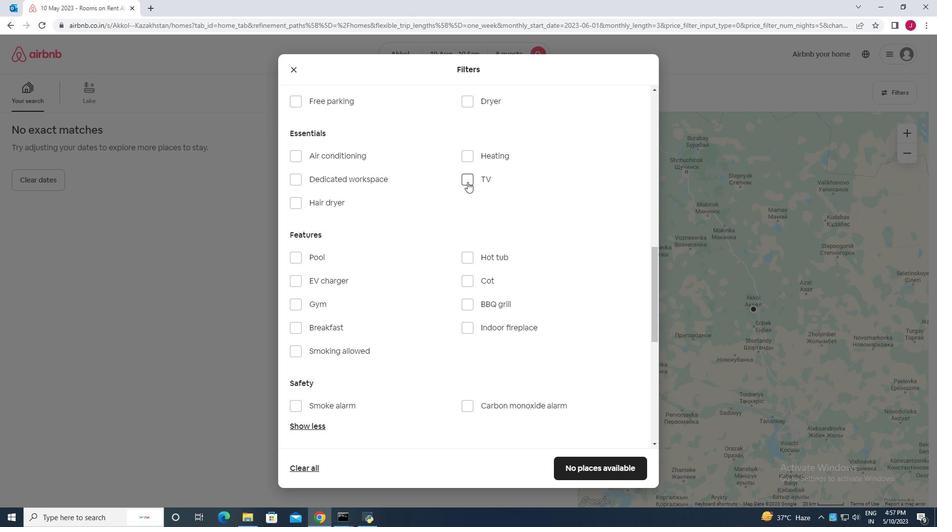 
Action: Mouse moved to (367, 197)
Screenshot: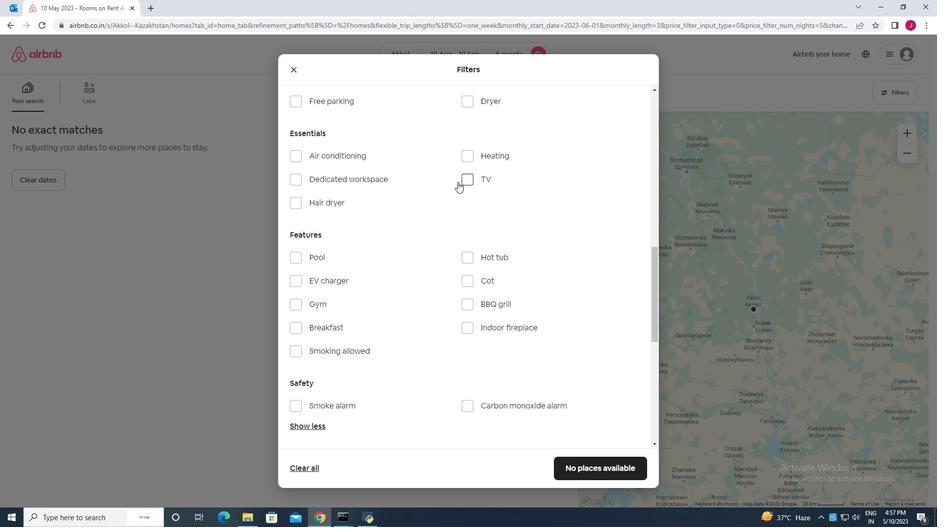
Action: Mouse scrolled (367, 198) with delta (0, 0)
Screenshot: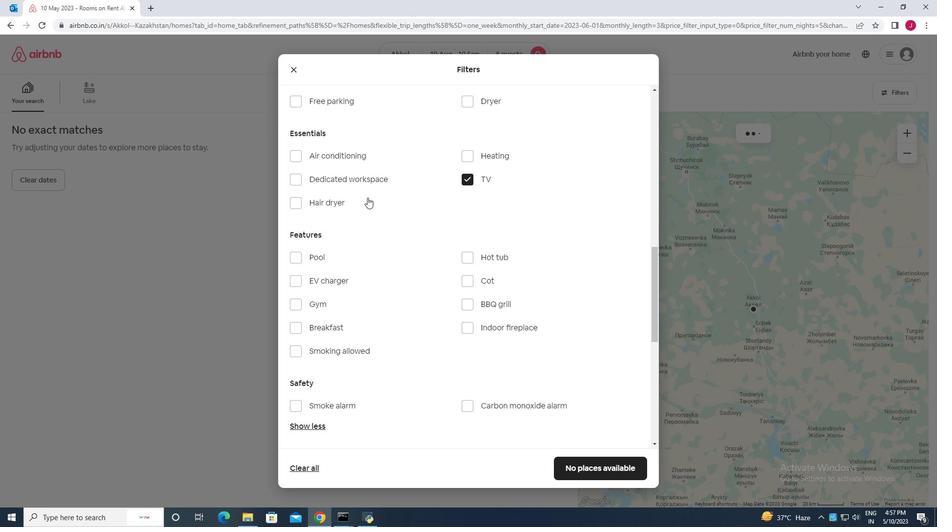 
Action: Mouse scrolled (367, 198) with delta (0, 0)
Screenshot: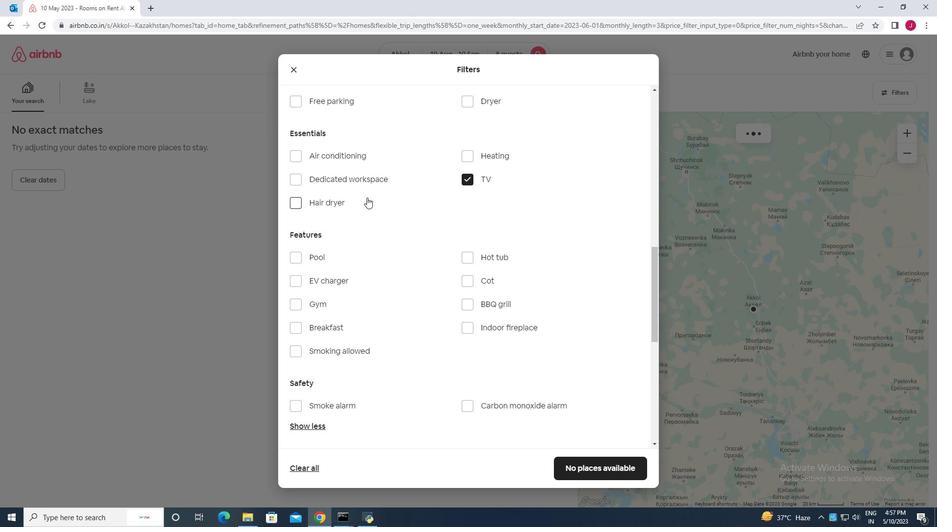 
Action: Mouse scrolled (367, 197) with delta (0, 0)
Screenshot: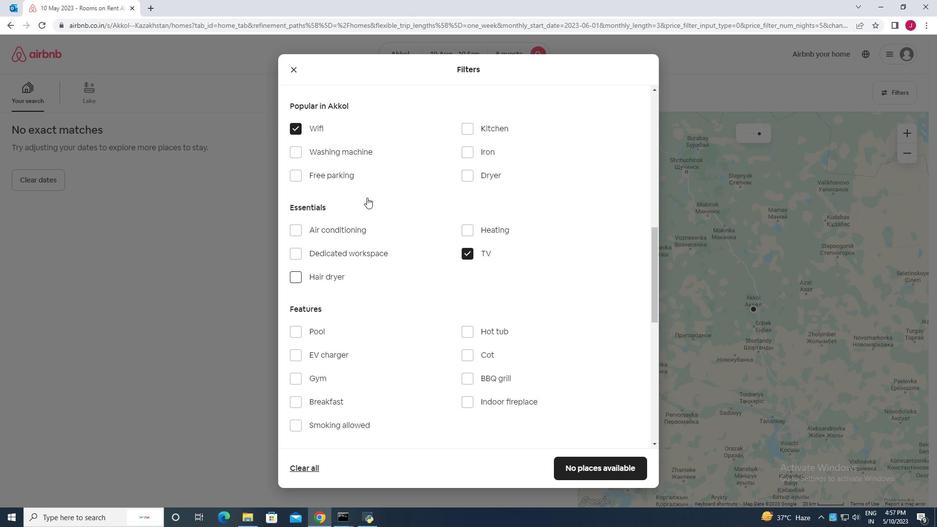 
Action: Mouse moved to (367, 198)
Screenshot: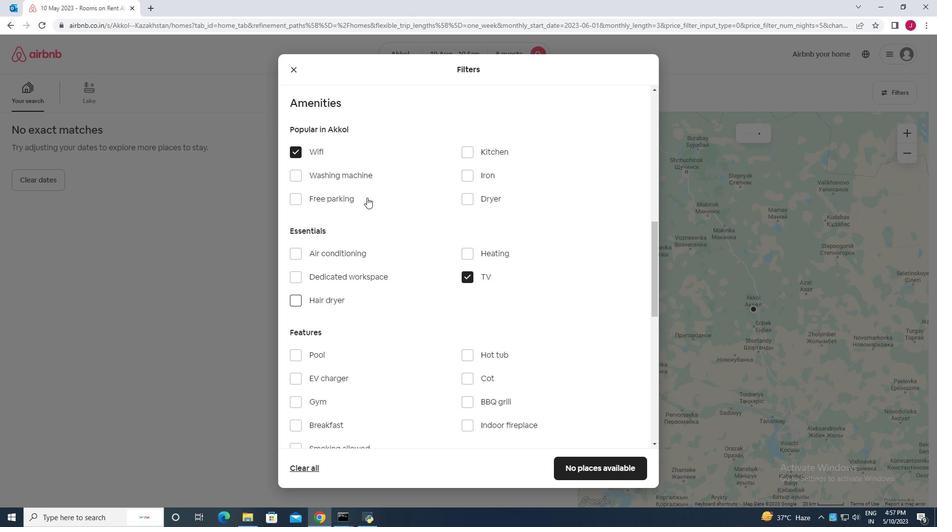 
Action: Mouse scrolled (367, 197) with delta (0, 0)
Screenshot: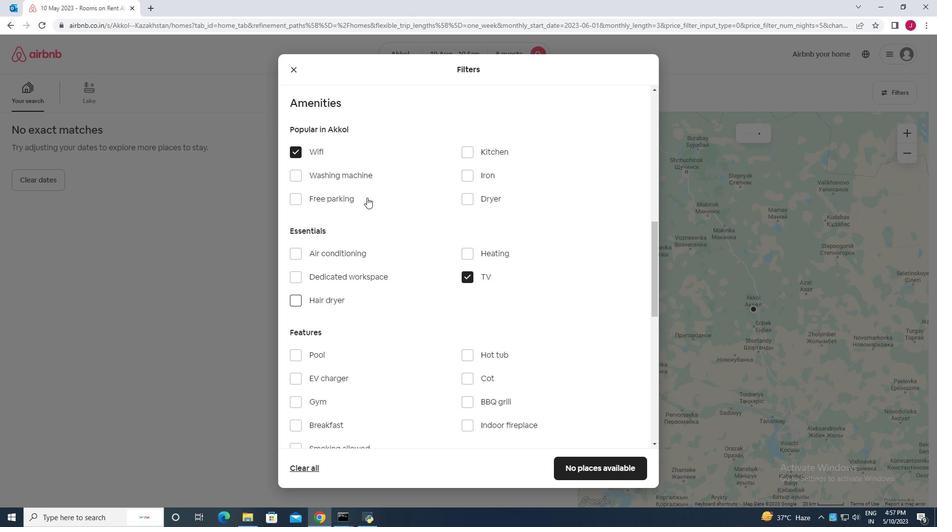 
Action: Mouse moved to (367, 198)
Screenshot: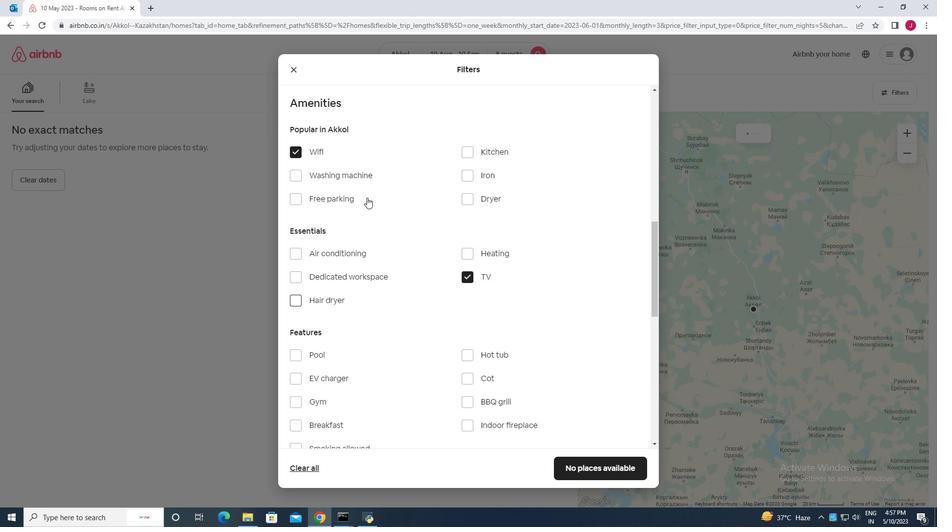 
Action: Mouse scrolled (367, 199) with delta (0, 0)
Screenshot: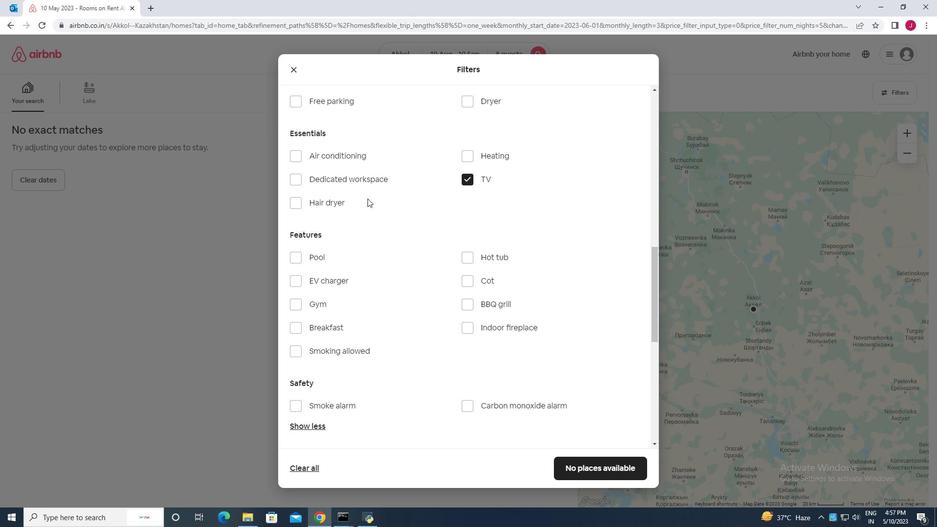 
Action: Mouse moved to (298, 150)
Screenshot: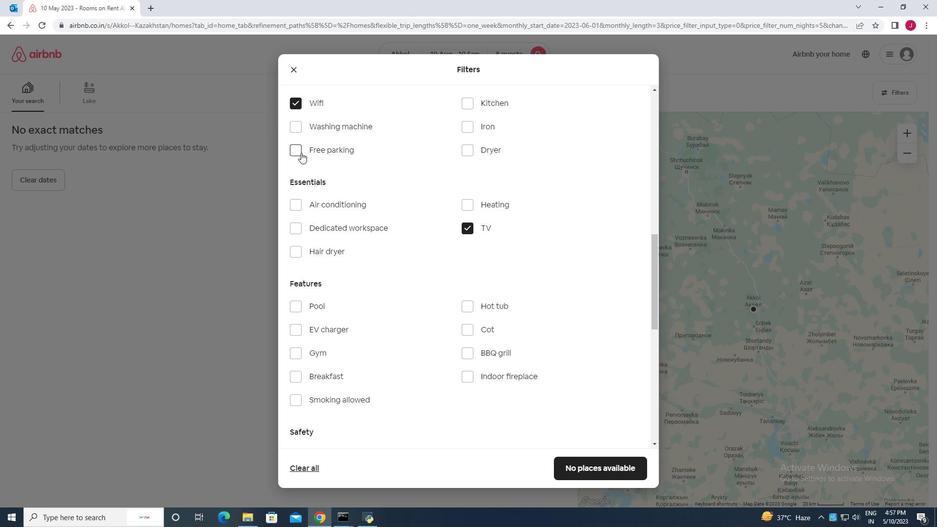
Action: Mouse pressed left at (298, 150)
Screenshot: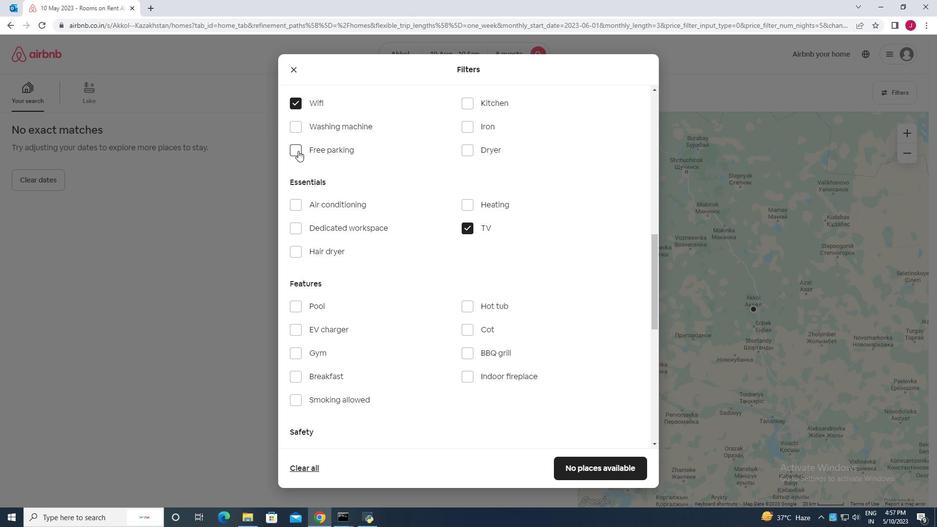 
Action: Mouse moved to (354, 192)
Screenshot: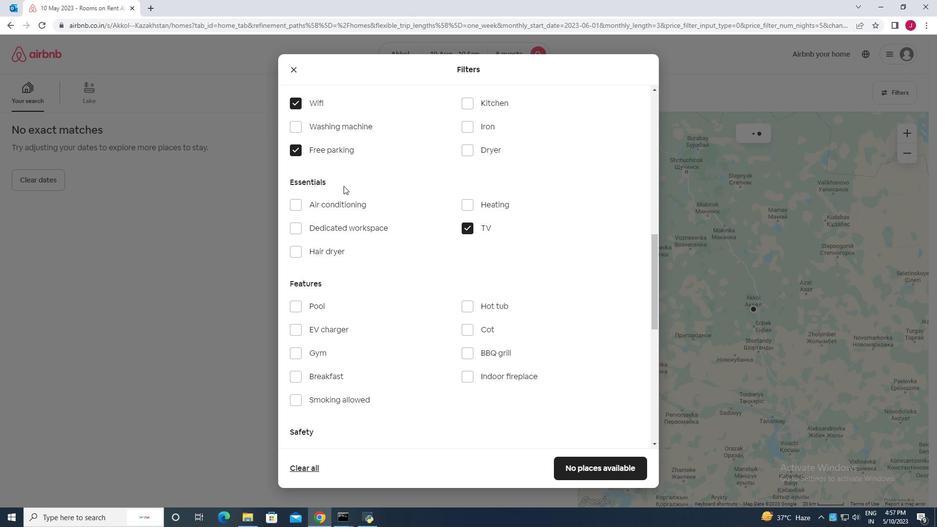 
Action: Mouse scrolled (354, 192) with delta (0, 0)
Screenshot: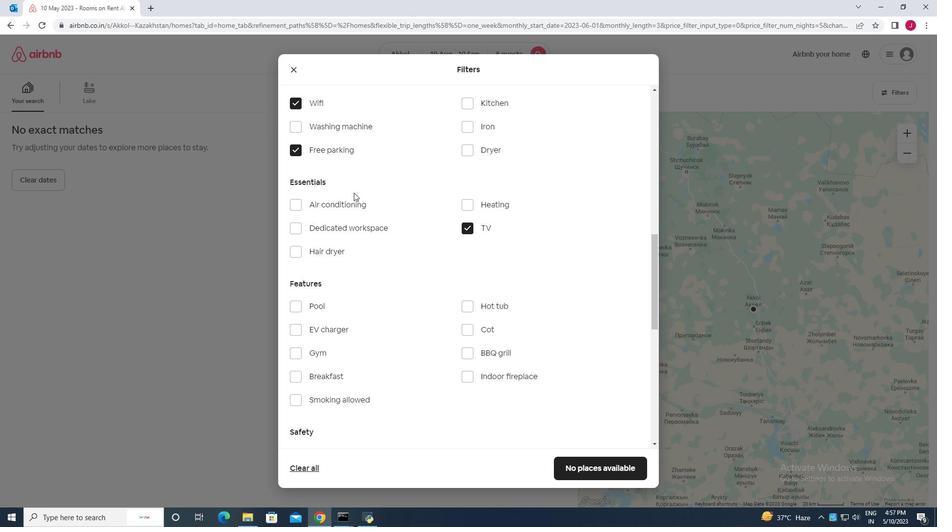 
Action: Mouse scrolled (354, 192) with delta (0, 0)
Screenshot: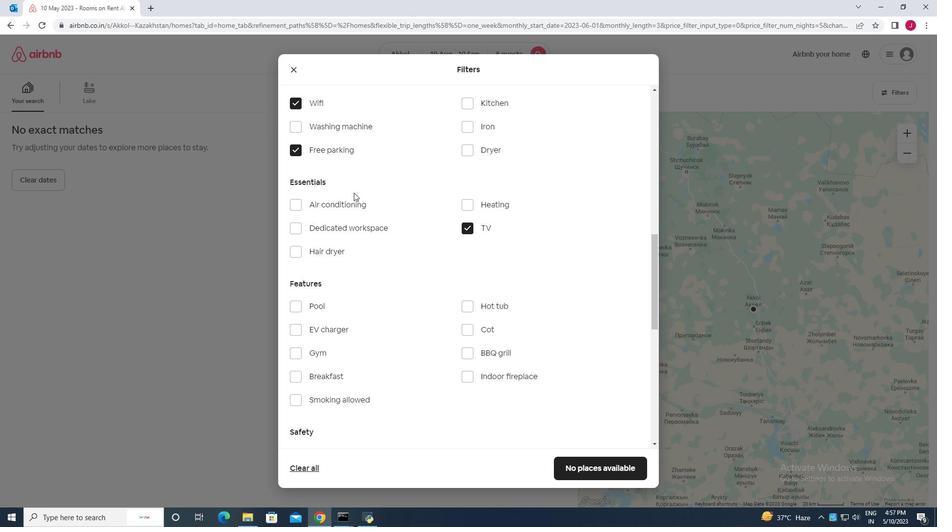 
Action: Mouse moved to (301, 252)
Screenshot: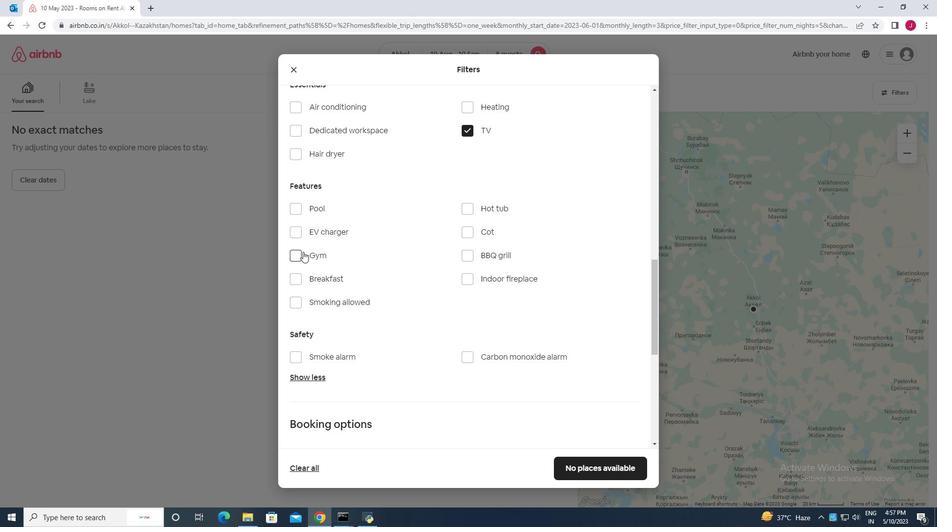 
Action: Mouse pressed left at (301, 252)
Screenshot: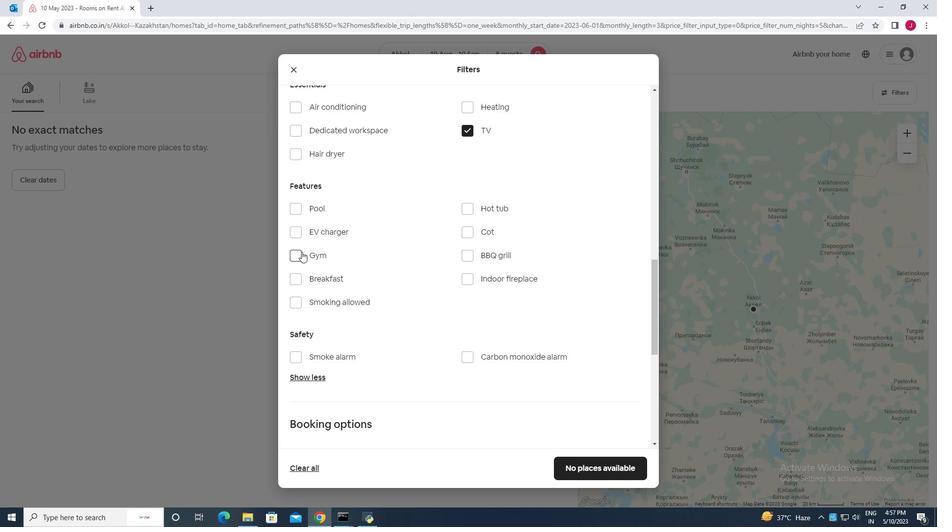 
Action: Mouse moved to (296, 276)
Screenshot: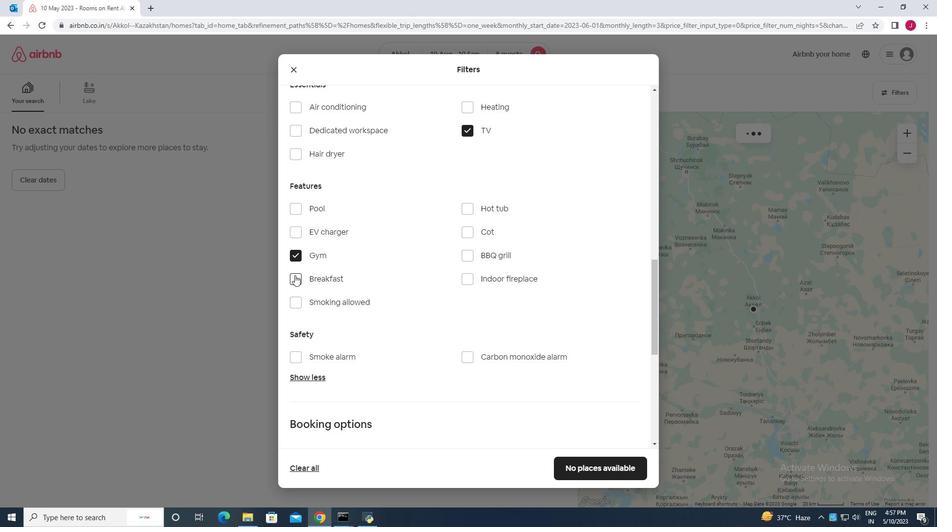
Action: Mouse pressed left at (296, 276)
Screenshot: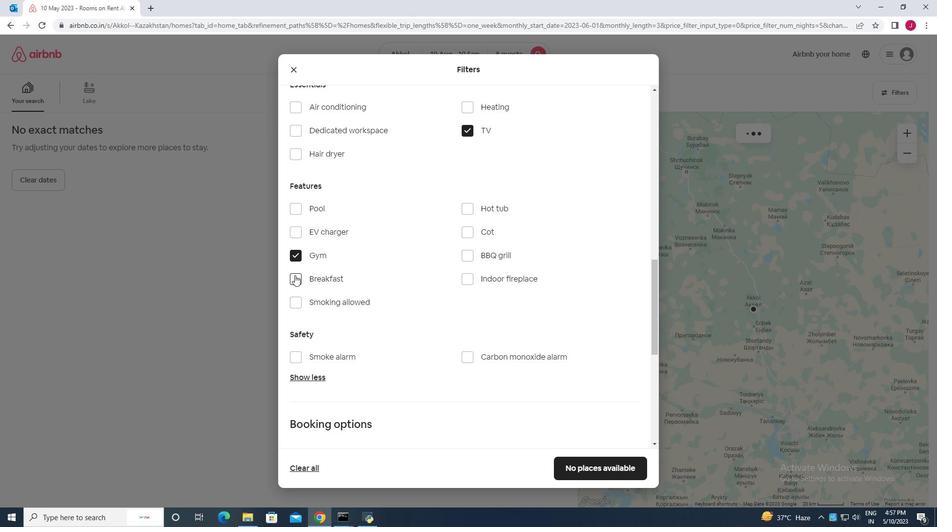 
Action: Mouse moved to (351, 281)
Screenshot: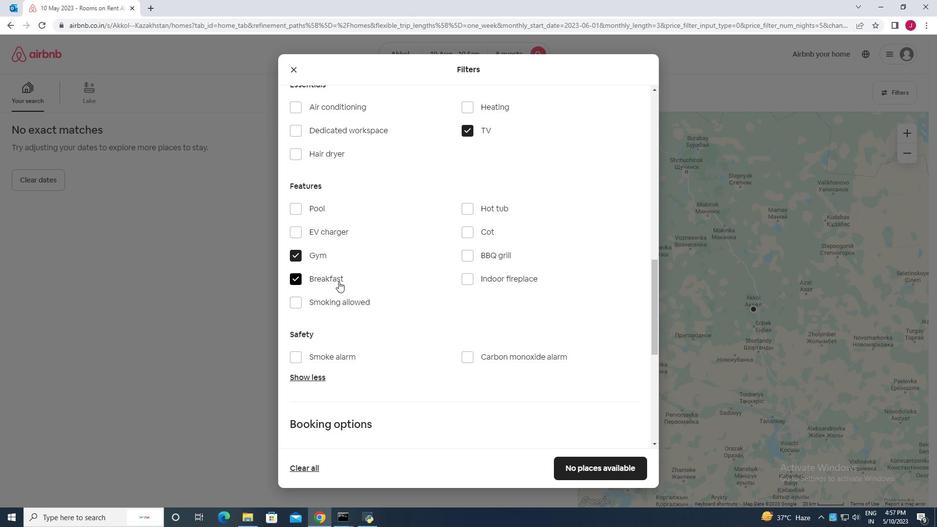
Action: Mouse scrolled (351, 281) with delta (0, 0)
Screenshot: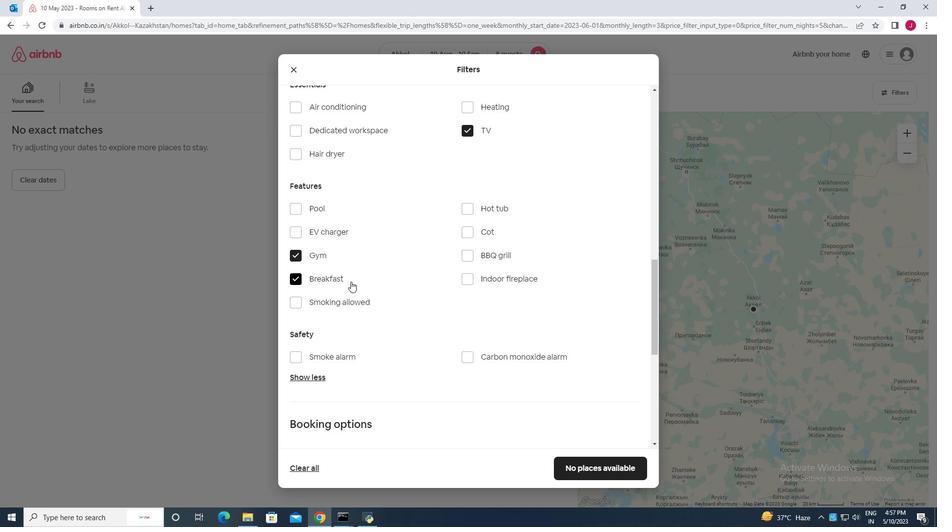 
Action: Mouse scrolled (351, 281) with delta (0, 0)
Screenshot: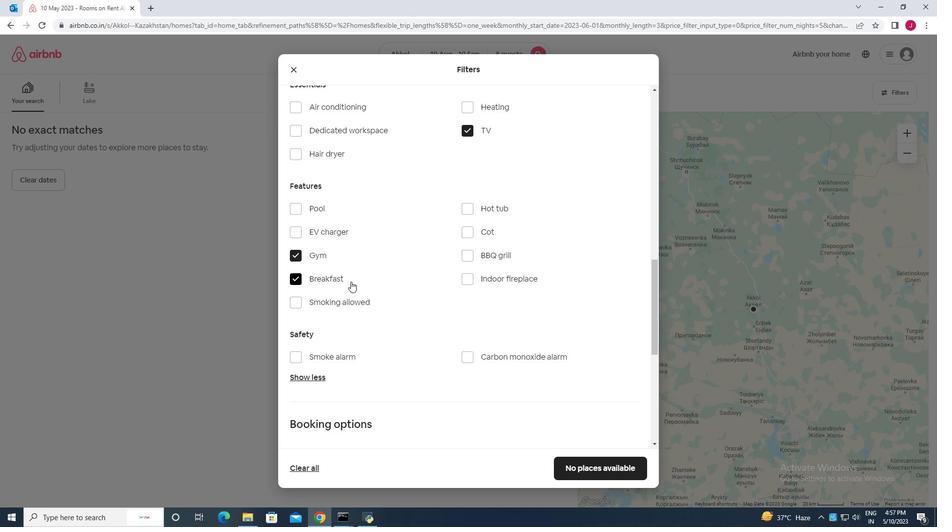 
Action: Mouse scrolled (351, 281) with delta (0, 0)
Screenshot: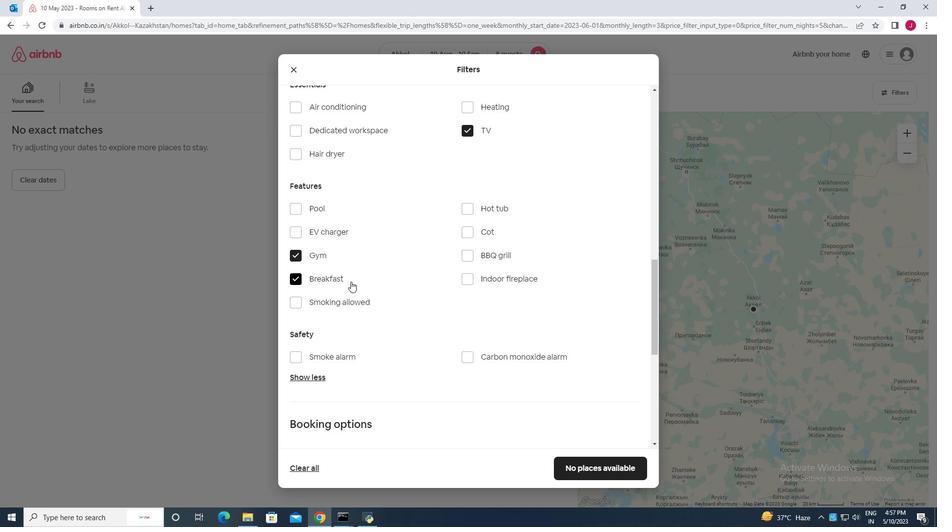 
Action: Mouse moved to (625, 344)
Screenshot: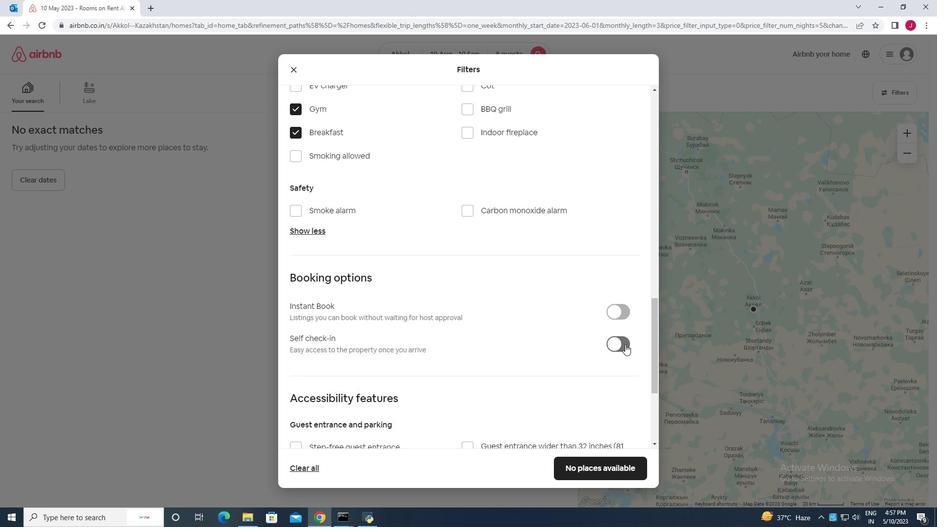 
Action: Mouse pressed left at (625, 344)
Screenshot: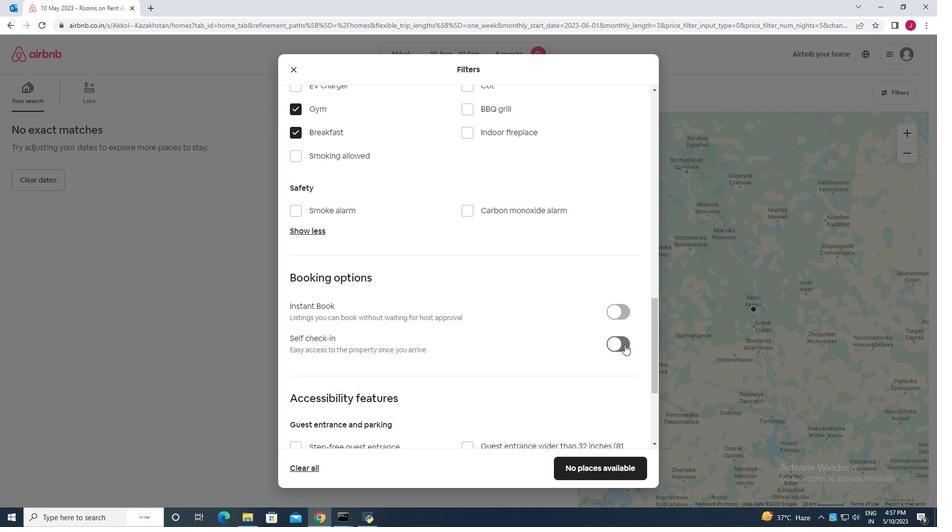 
Action: Mouse moved to (449, 338)
Screenshot: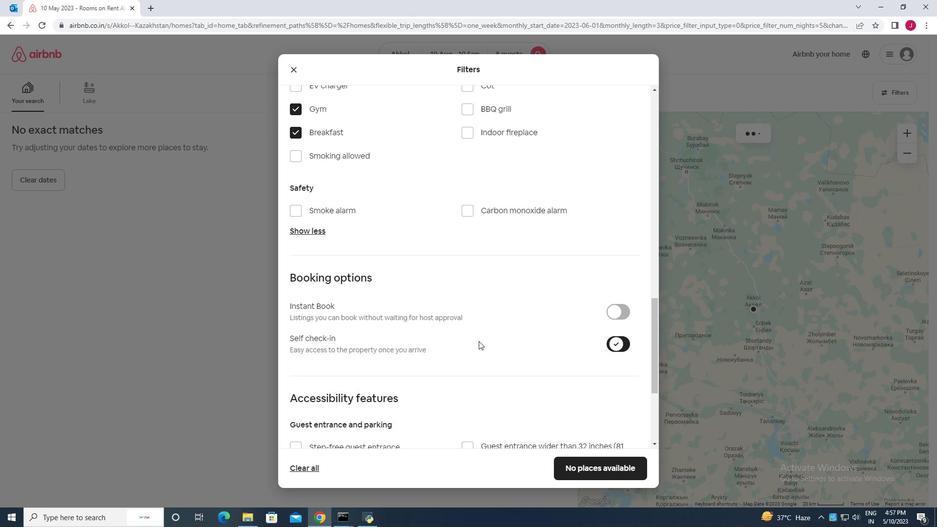 
Action: Mouse scrolled (449, 338) with delta (0, 0)
Screenshot: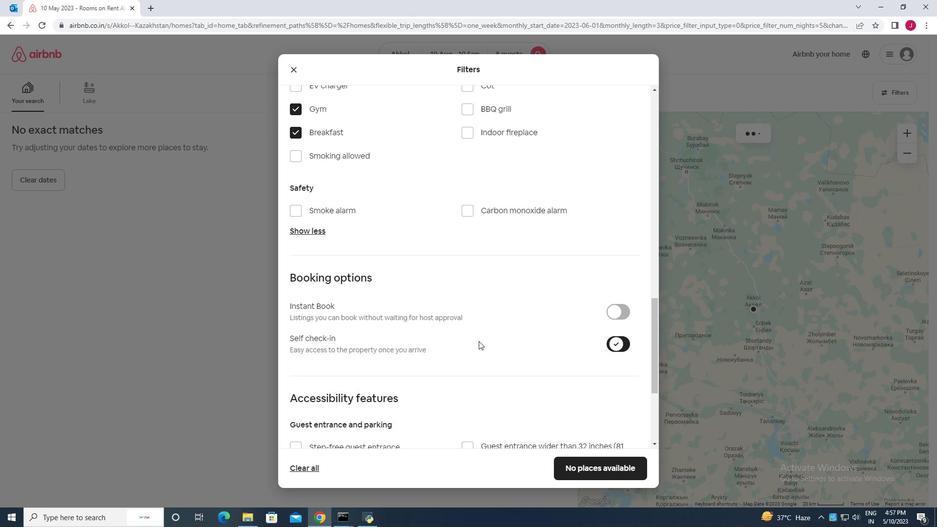 
Action: Mouse scrolled (449, 338) with delta (0, 0)
Screenshot: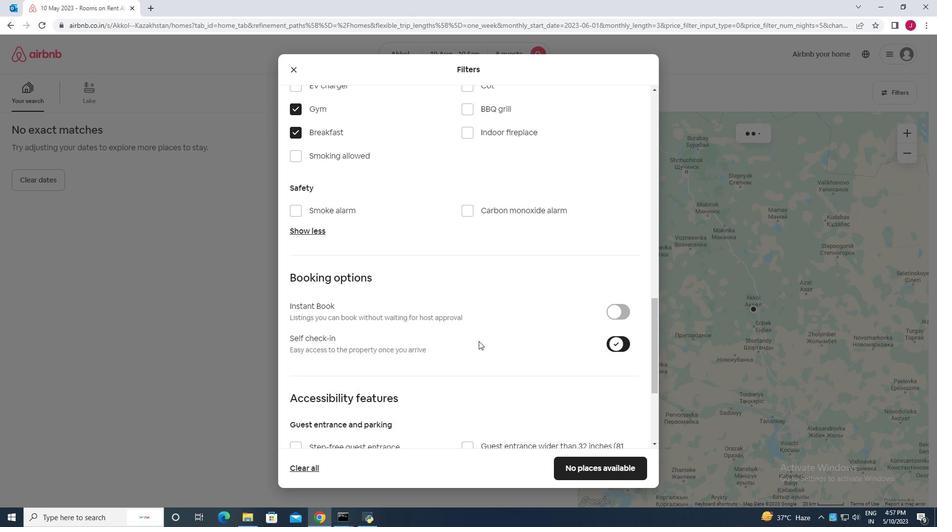 
Action: Mouse scrolled (449, 338) with delta (0, 0)
Screenshot: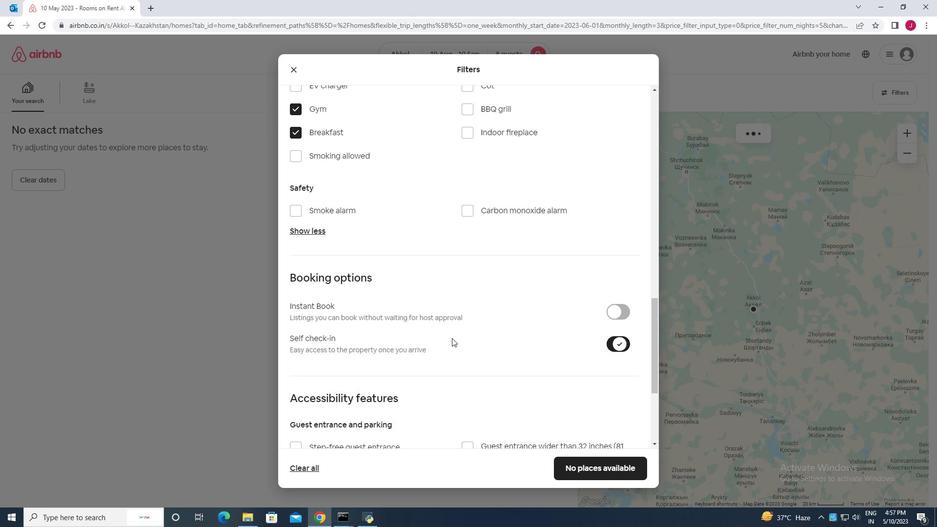 
Action: Mouse moved to (449, 338)
Screenshot: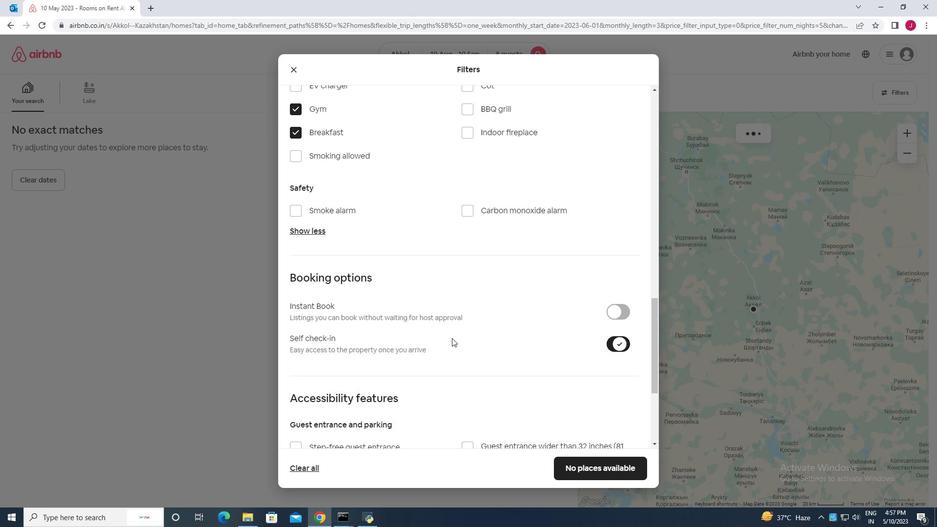 
Action: Mouse scrolled (449, 338) with delta (0, 0)
Screenshot: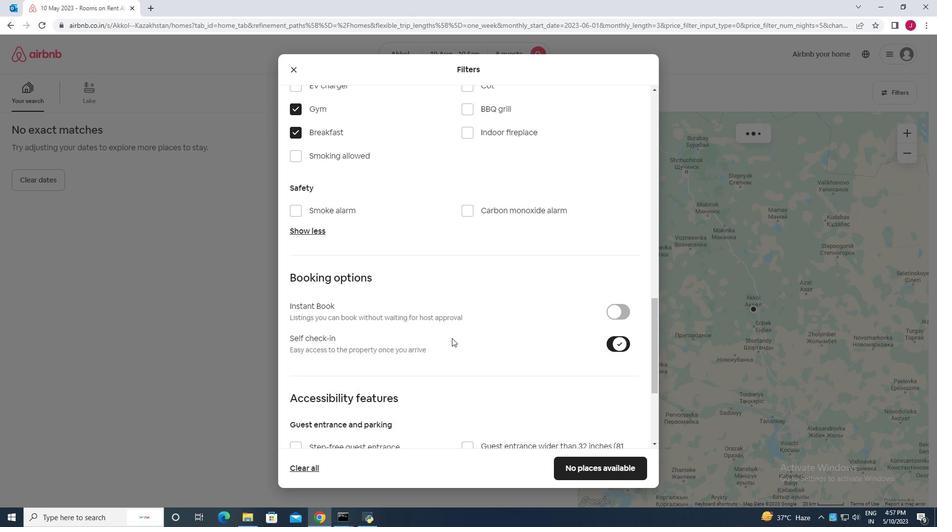 
Action: Mouse moved to (448, 337)
Screenshot: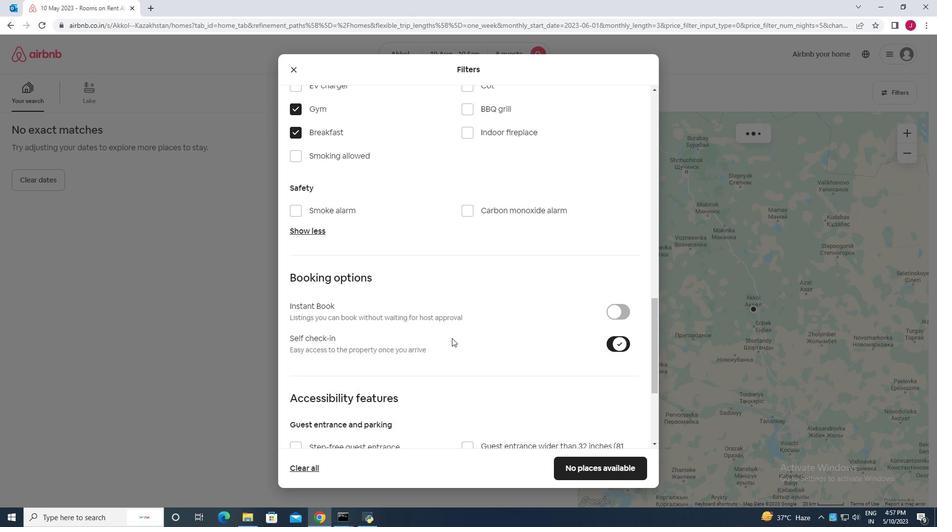 
Action: Mouse scrolled (449, 337) with delta (0, 0)
Screenshot: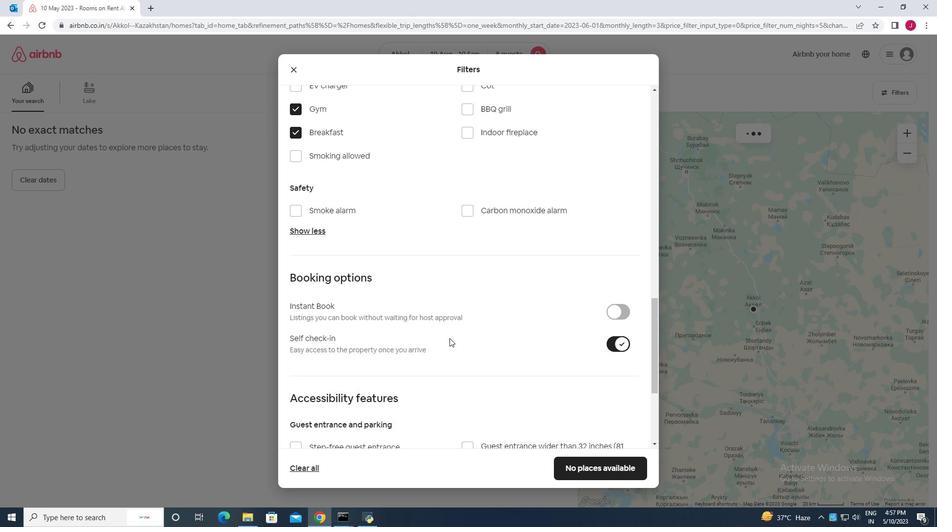 
Action: Mouse moved to (447, 337)
Screenshot: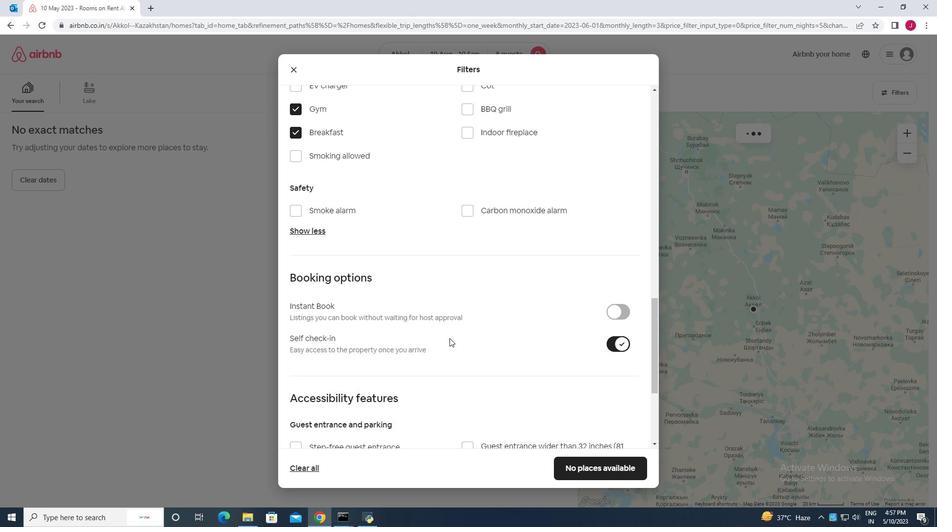 
Action: Mouse scrolled (448, 337) with delta (0, 0)
Screenshot: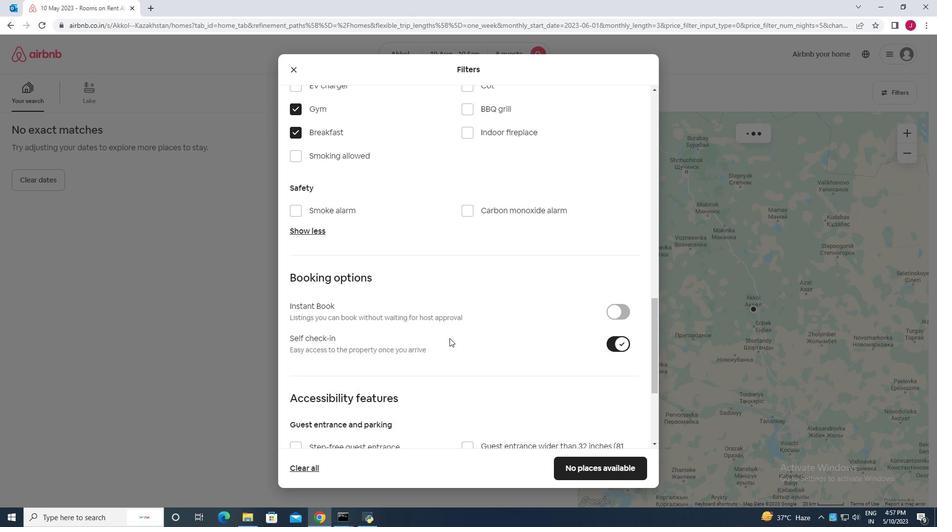 
Action: Mouse moved to (439, 337)
Screenshot: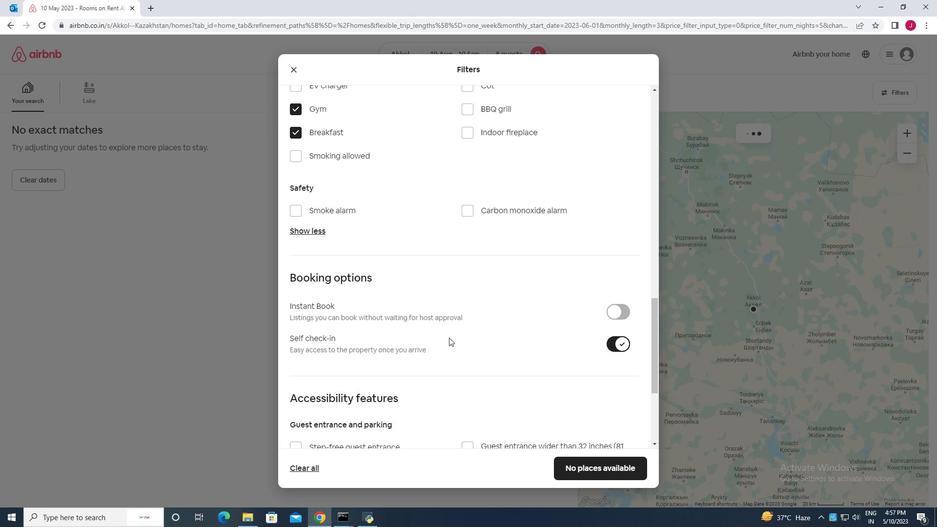 
Action: Mouse scrolled (447, 337) with delta (0, 0)
Screenshot: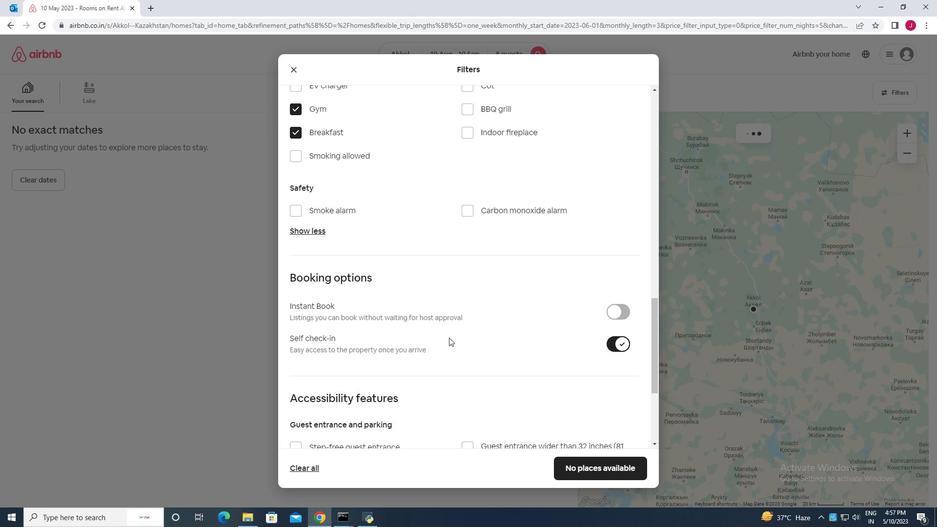 
Action: Mouse moved to (432, 337)
Screenshot: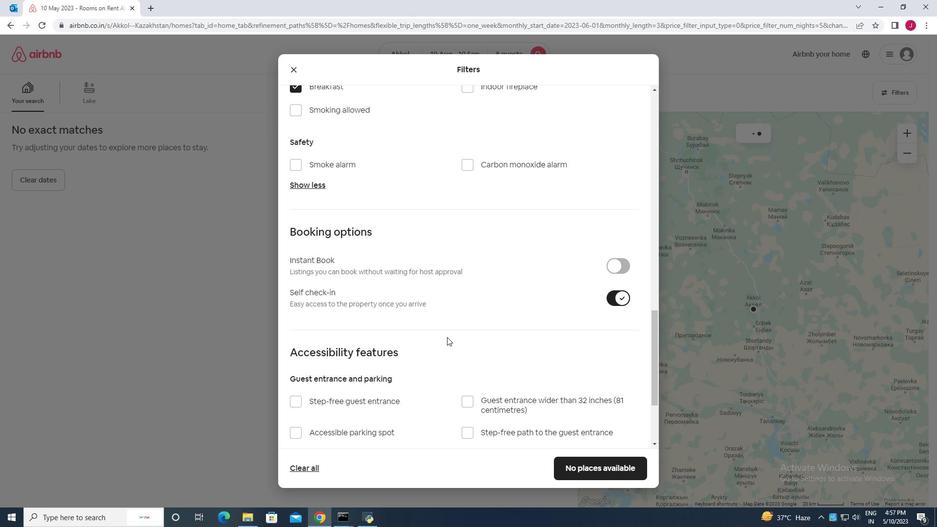 
Action: Mouse scrolled (432, 337) with delta (0, 0)
Screenshot: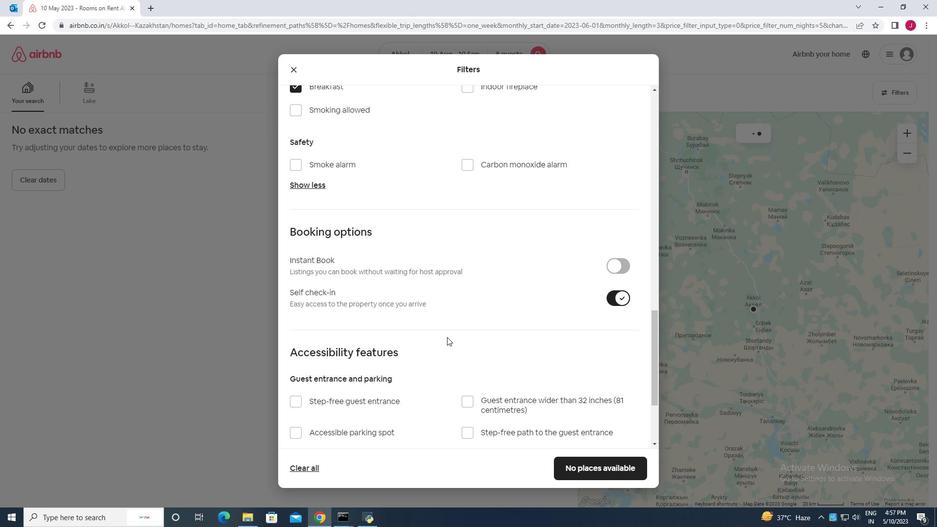 
Action: Mouse moved to (432, 337)
Screenshot: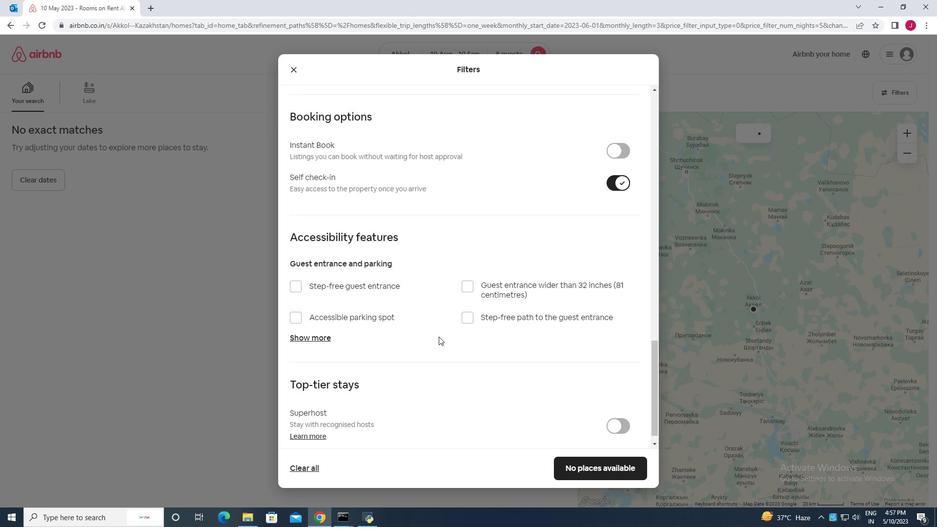 
Action: Mouse scrolled (432, 337) with delta (0, 0)
Screenshot: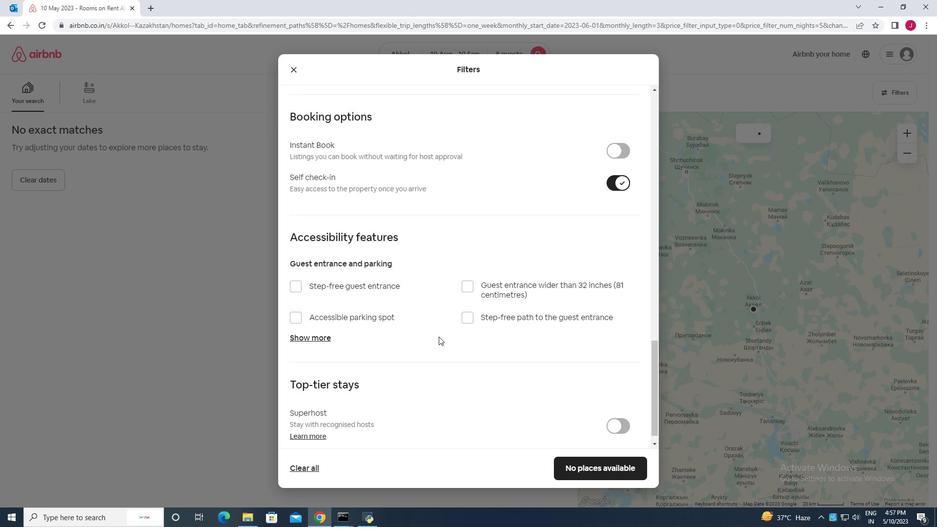 
Action: Mouse moved to (431, 338)
Screenshot: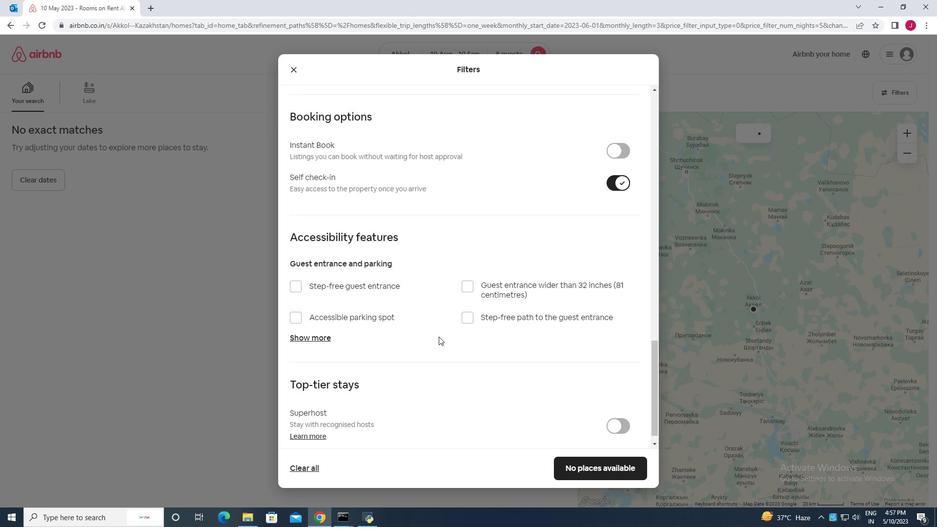
Action: Mouse scrolled (431, 337) with delta (0, 0)
Screenshot: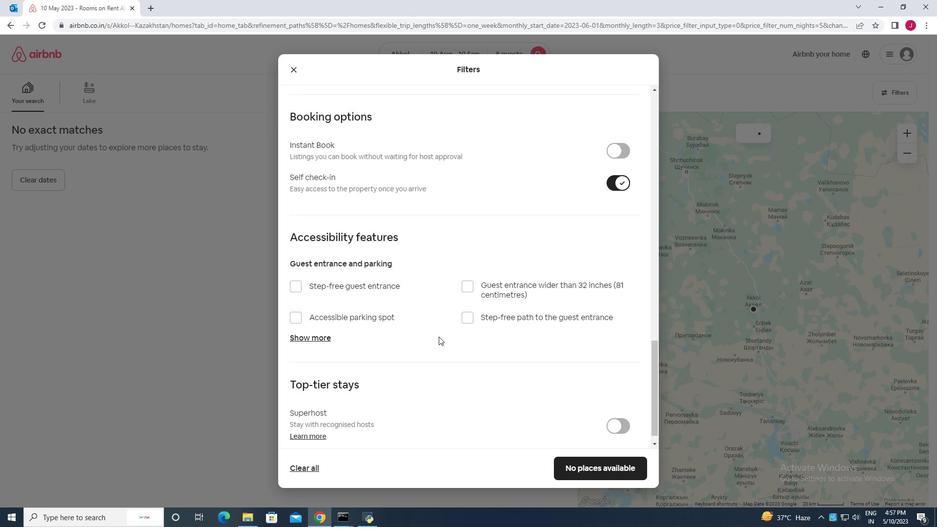 
Action: Mouse moved to (428, 338)
Screenshot: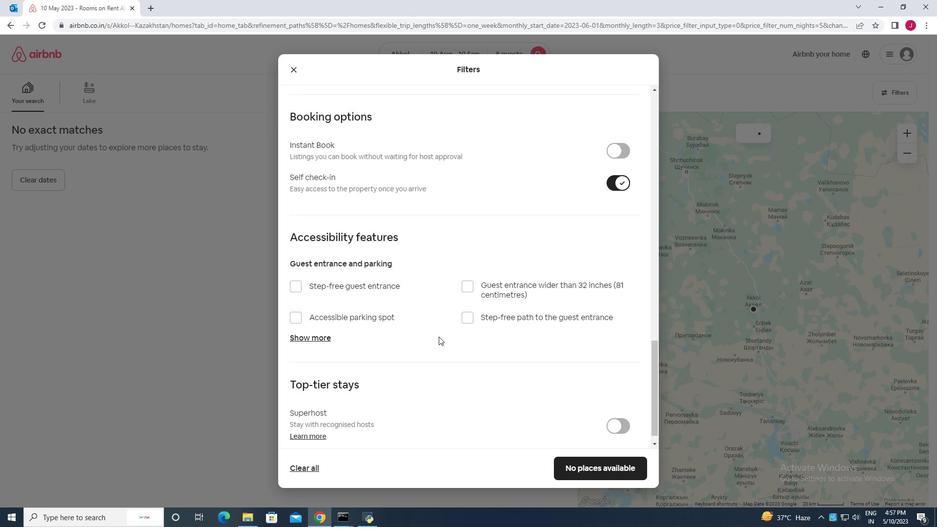 
Action: Mouse scrolled (428, 338) with delta (0, 0)
Screenshot: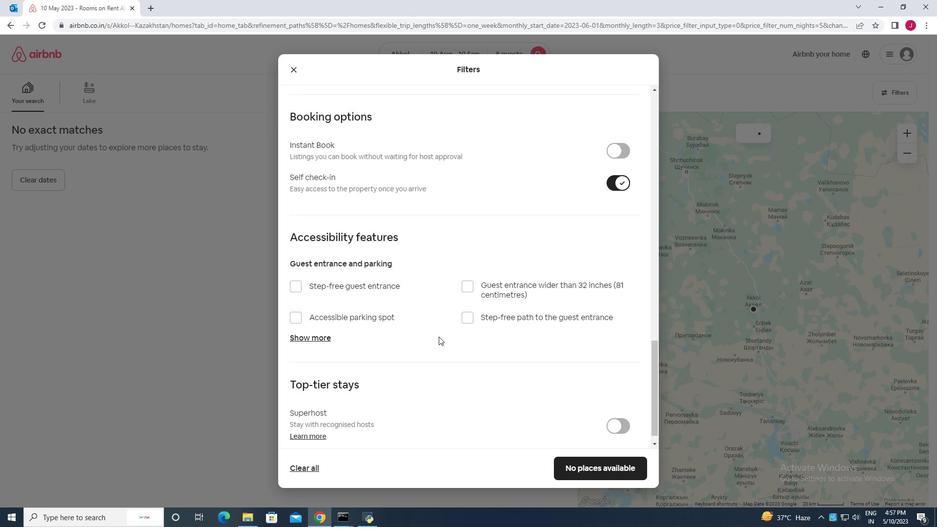
Action: Mouse moved to (570, 468)
Screenshot: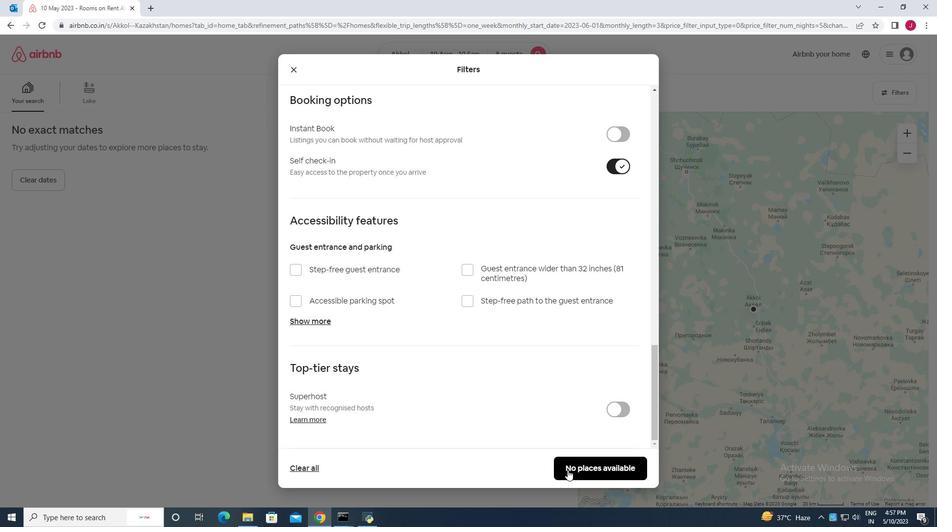 
Action: Mouse pressed left at (570, 468)
Screenshot: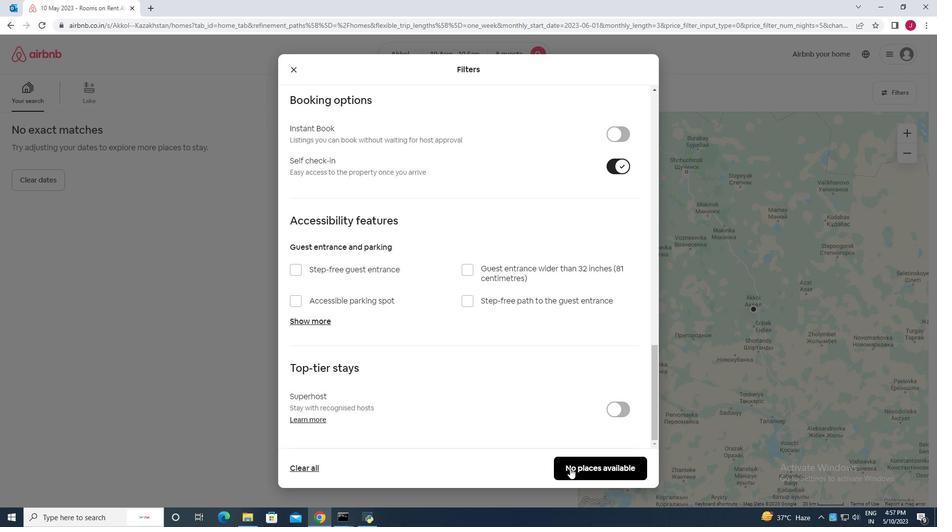 
Action: Mouse moved to (567, 465)
Screenshot: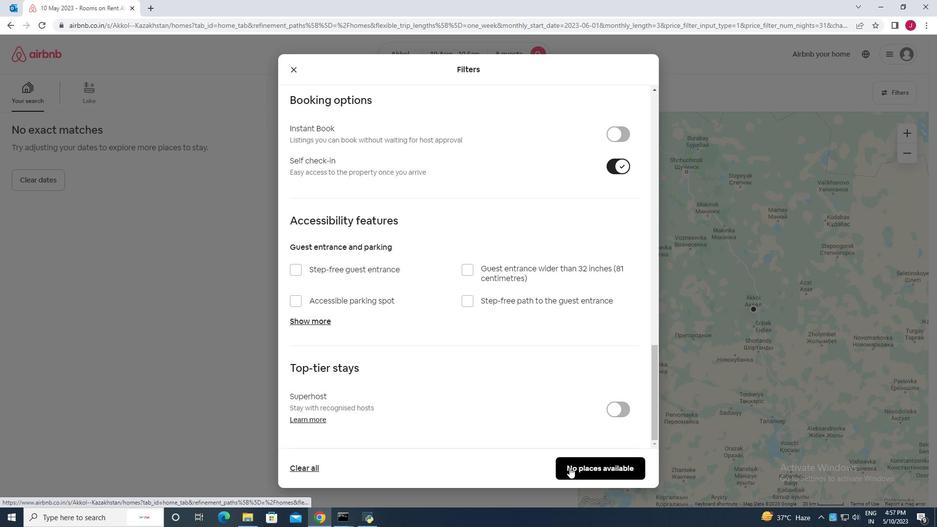 
